 Task: Create new customer invoice with Date Opened: 08-May-23, Select Customer: The Closed Stag, Terms: Net 30. Make invoice entry for item-1 with Date: 08-May-23, Description: Victoria's Secret Push-Up Cutout Lace Teddy Black (Large)
, Income Account: Income:Sales, Quantity: 2, Unit Price: 8.49, Sales Tax: Y, Sales Tax Included: Y, Tax Table: Sales Tax. Post Invoice with Post Date: 08-May-23, Post to Accounts: Assets:Accounts Receivable. Pay / Process Payment with Transaction Date: 06-Jun-23, Amount: 16.98, Transfer Account: Checking Account. Go to 'Print Invoice'. Give a print command to print a copy of invoice.
Action: Mouse moved to (186, 2)
Screenshot: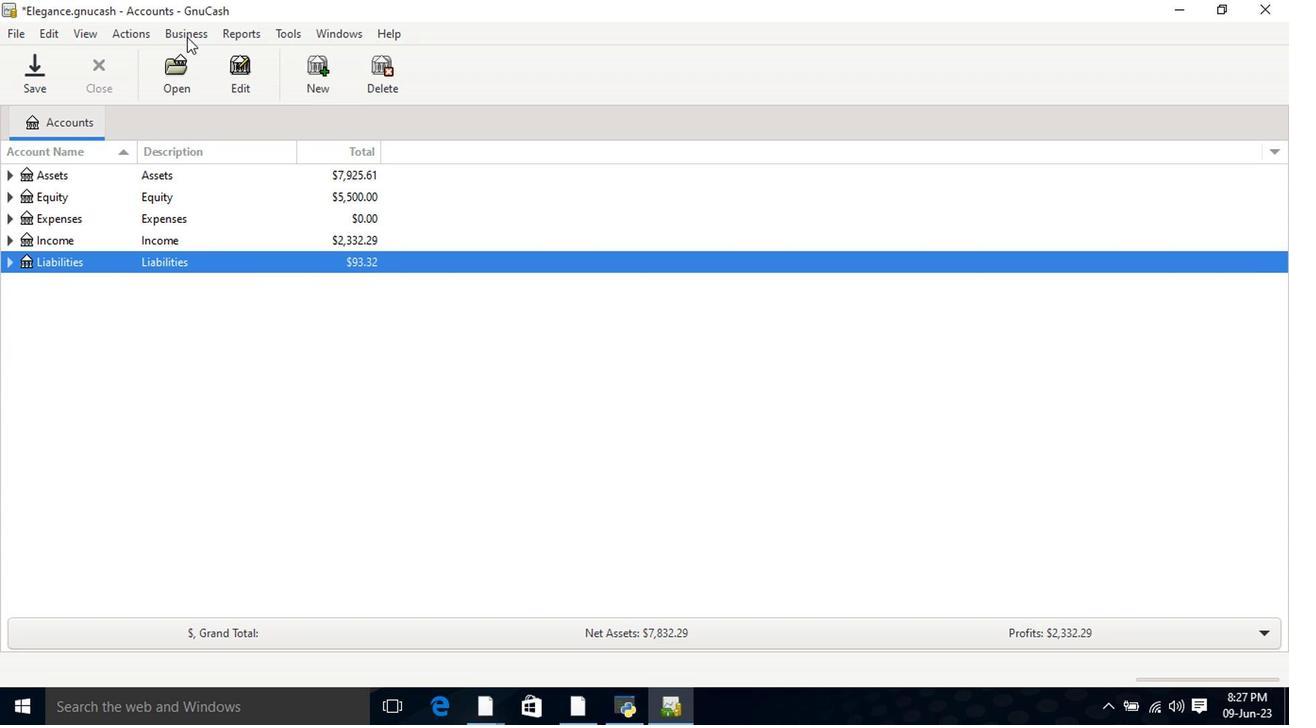 
Action: Mouse pressed left at (186, 2)
Screenshot: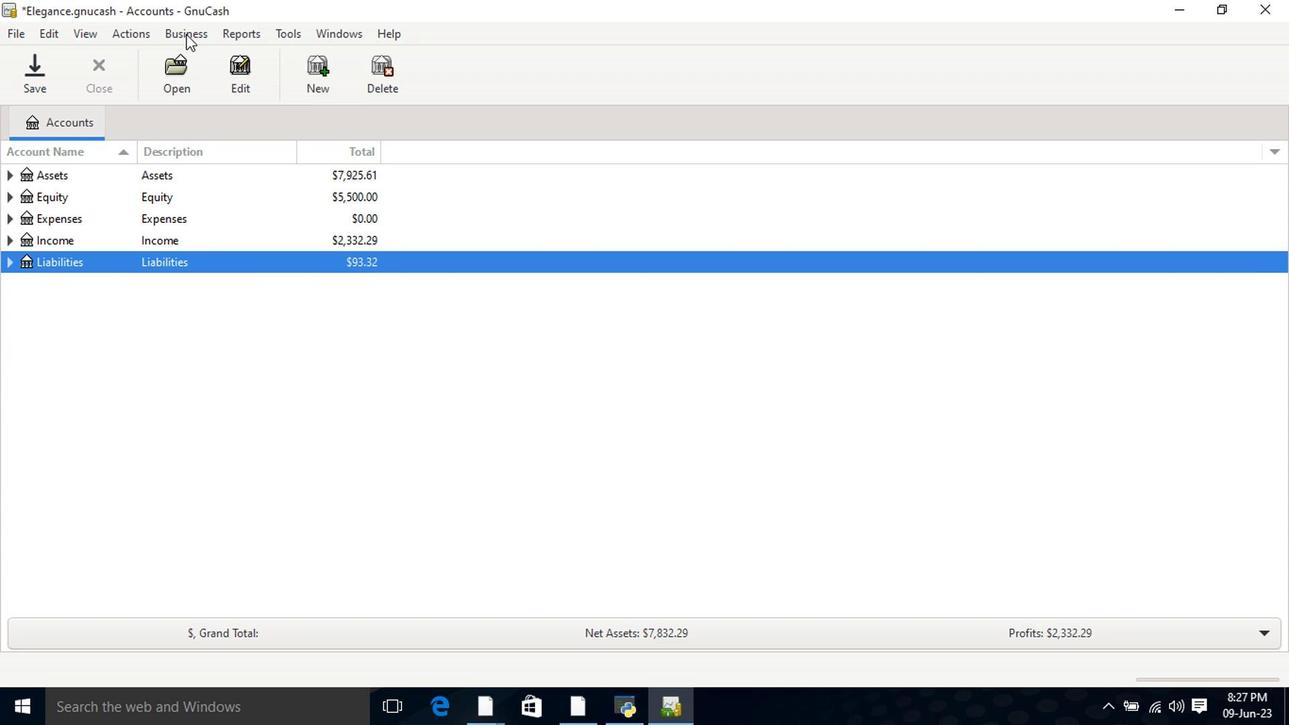 
Action: Mouse moved to (203, 19)
Screenshot: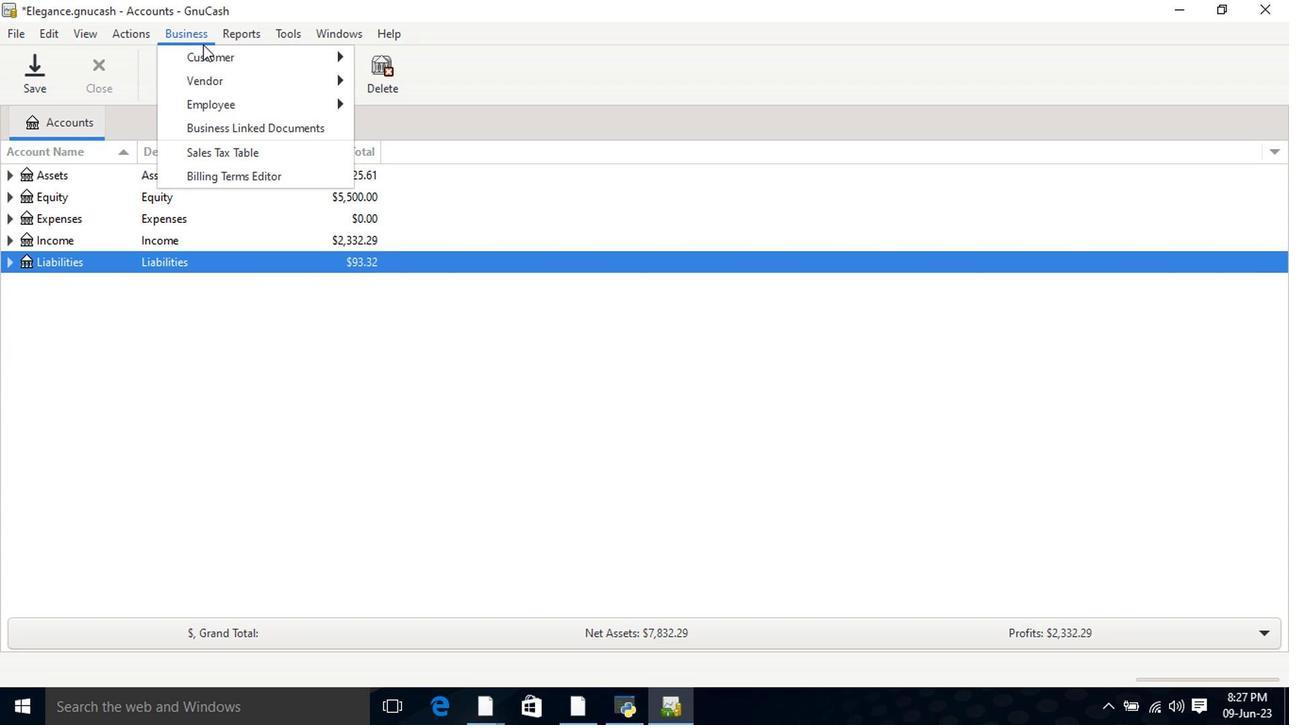 
Action: Mouse pressed left at (203, 19)
Screenshot: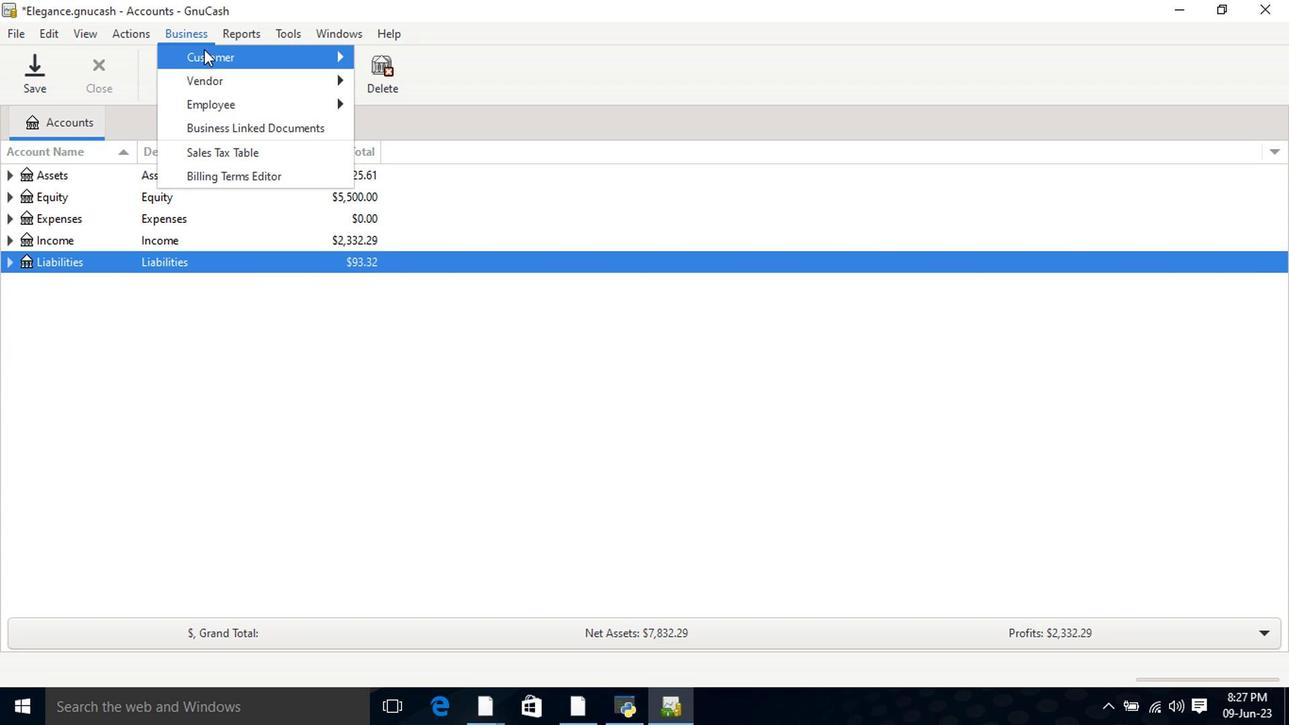 
Action: Mouse moved to (452, 104)
Screenshot: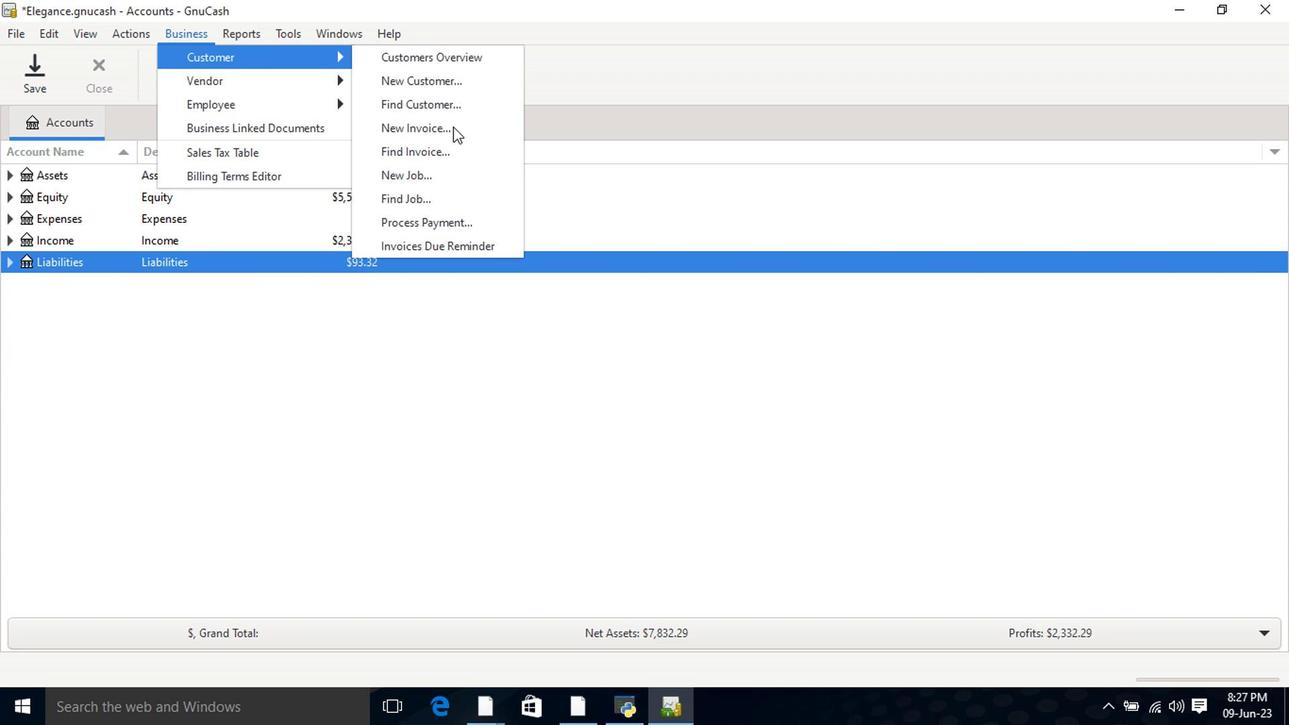 
Action: Mouse pressed left at (452, 104)
Screenshot: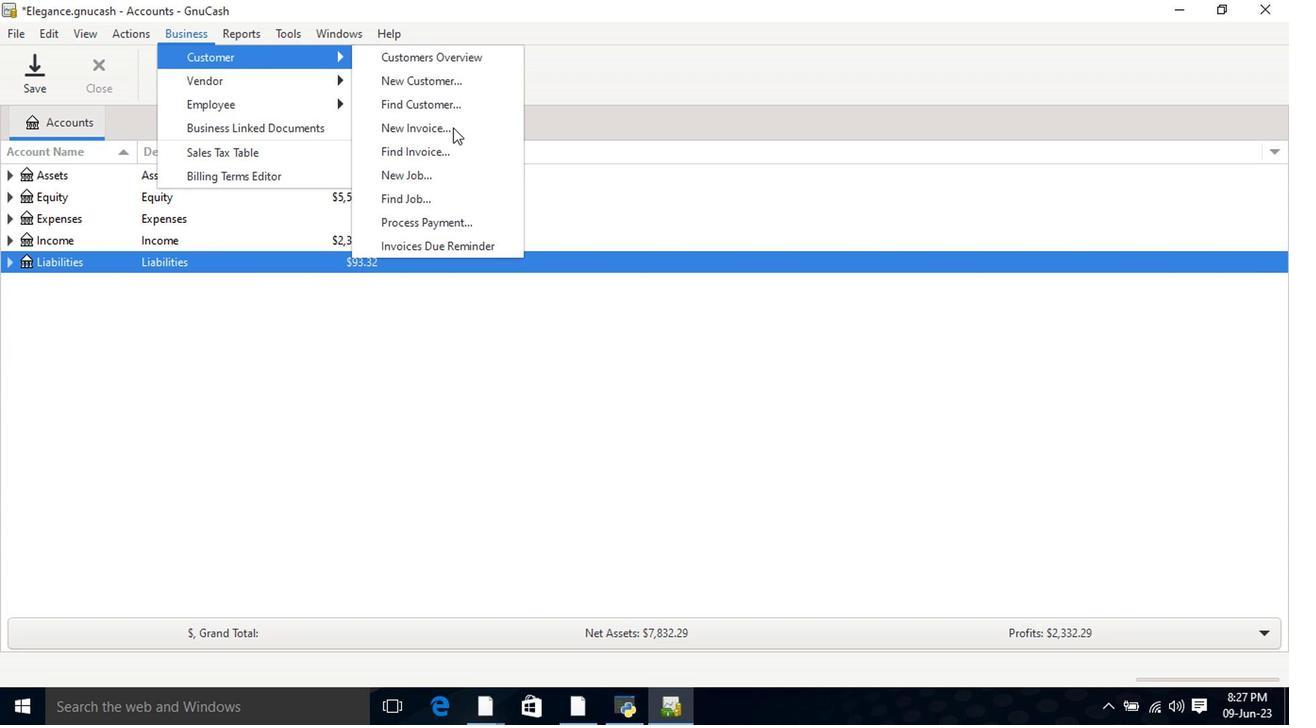 
Action: Mouse moved to (781, 276)
Screenshot: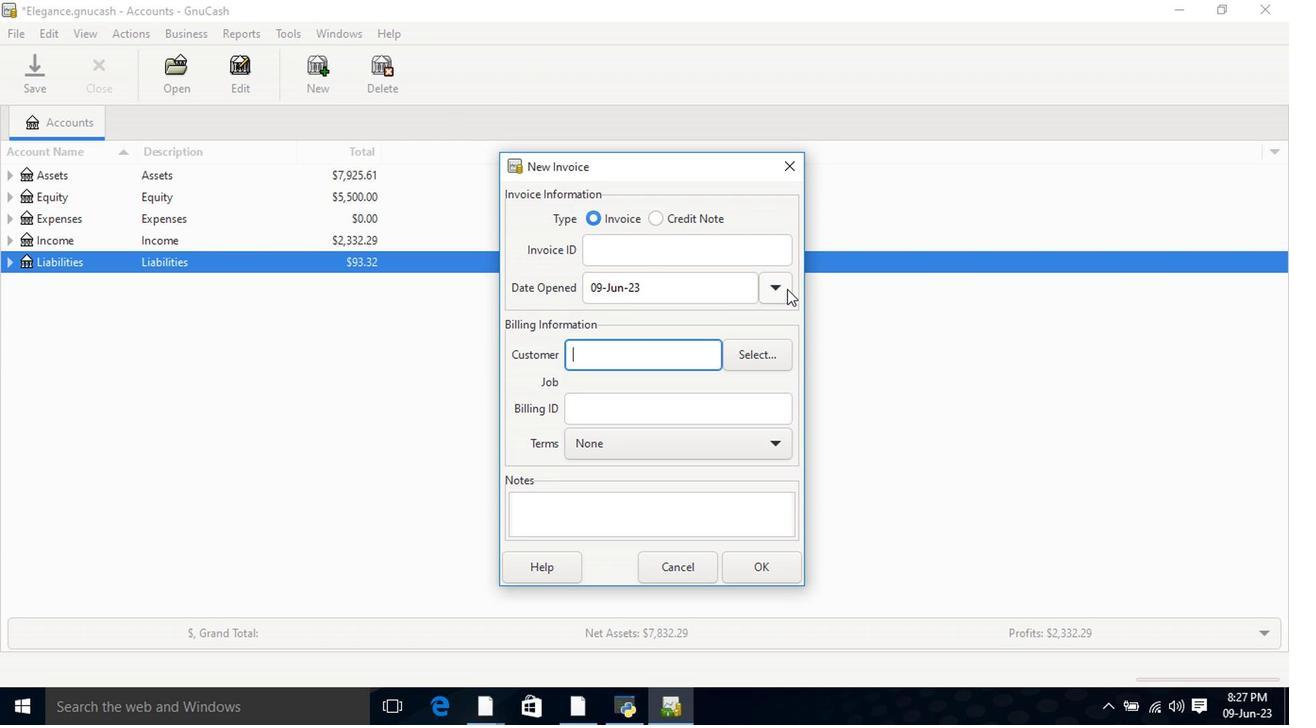 
Action: Mouse pressed left at (781, 276)
Screenshot: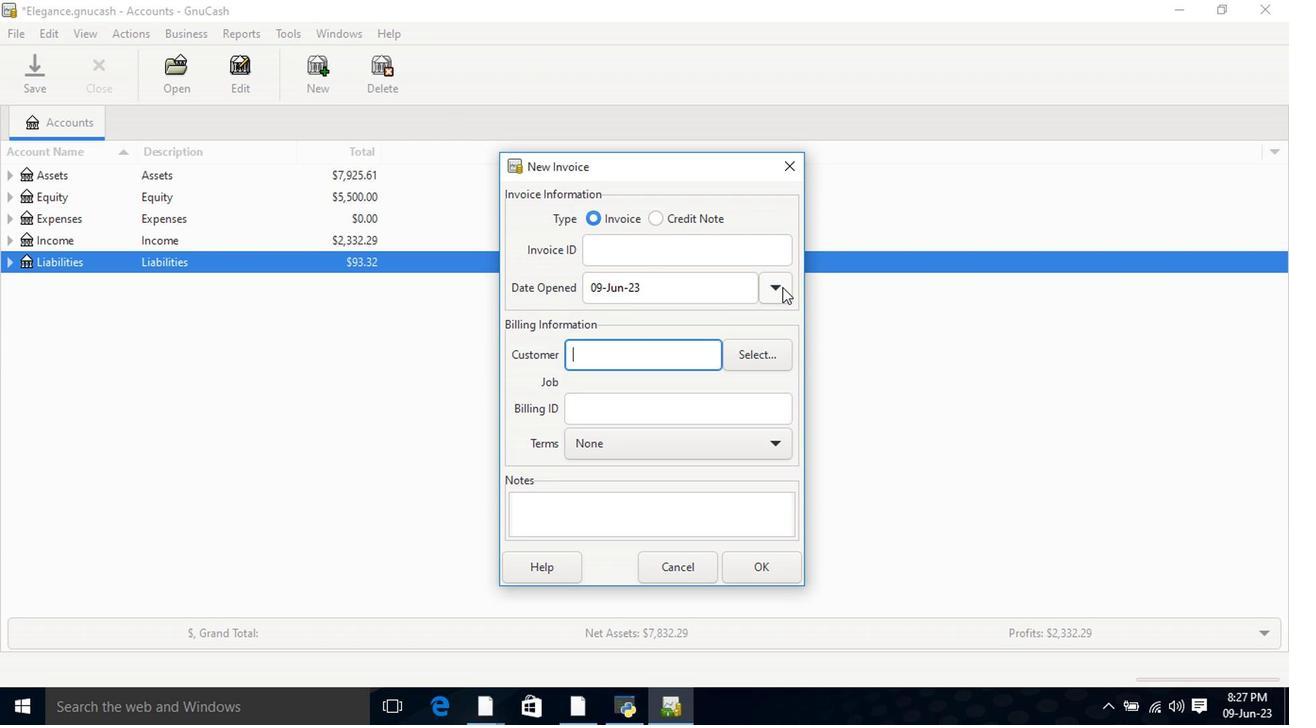 
Action: Mouse moved to (624, 305)
Screenshot: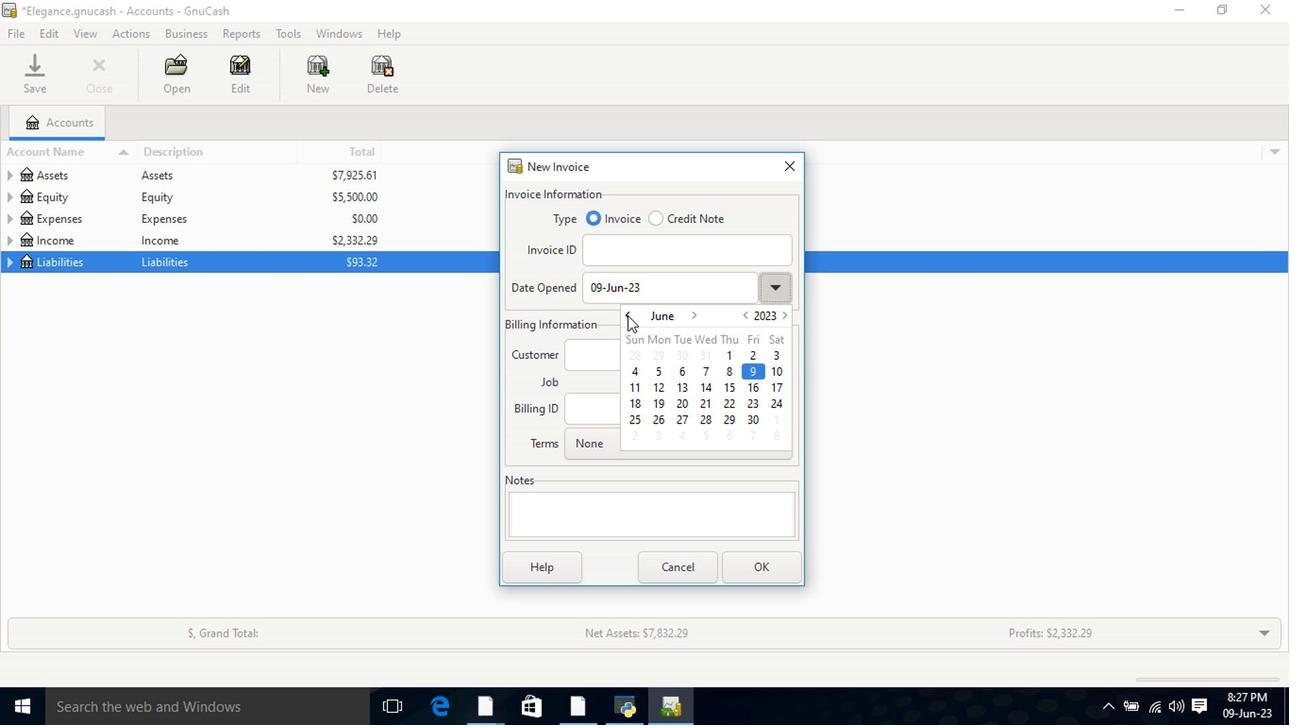
Action: Mouse pressed left at (624, 305)
Screenshot: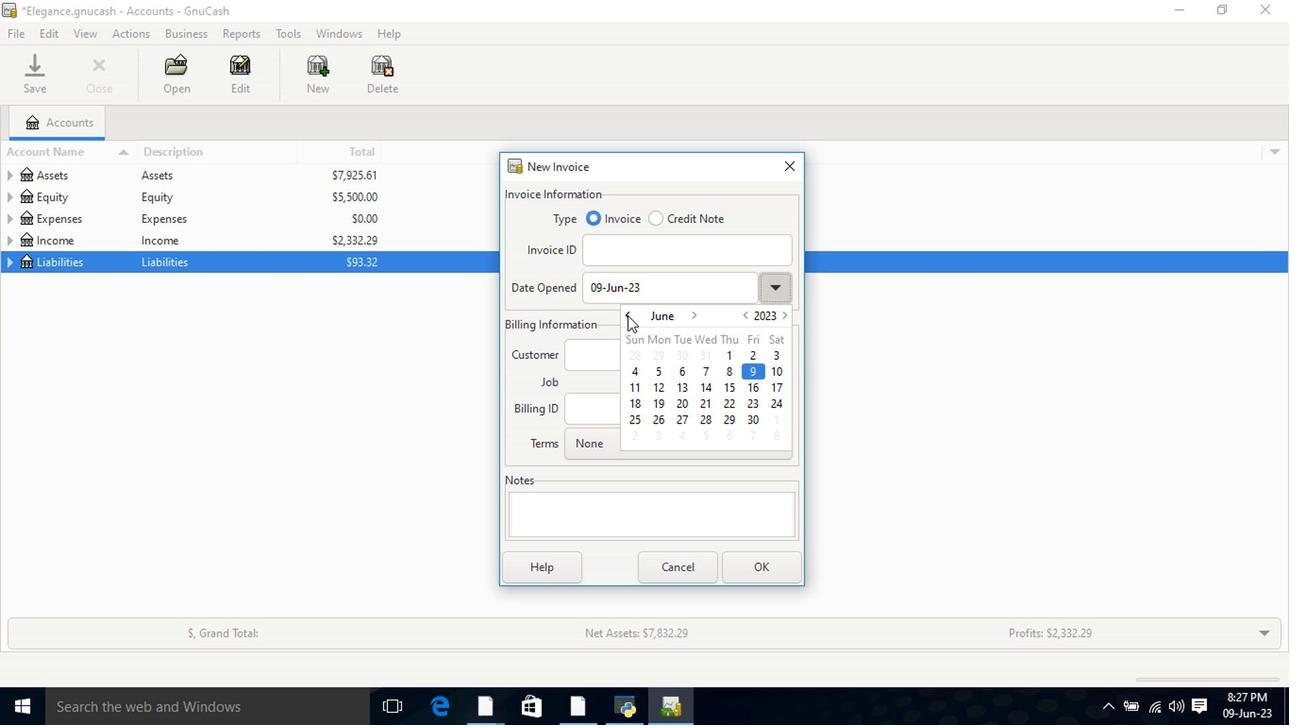 
Action: Mouse moved to (658, 360)
Screenshot: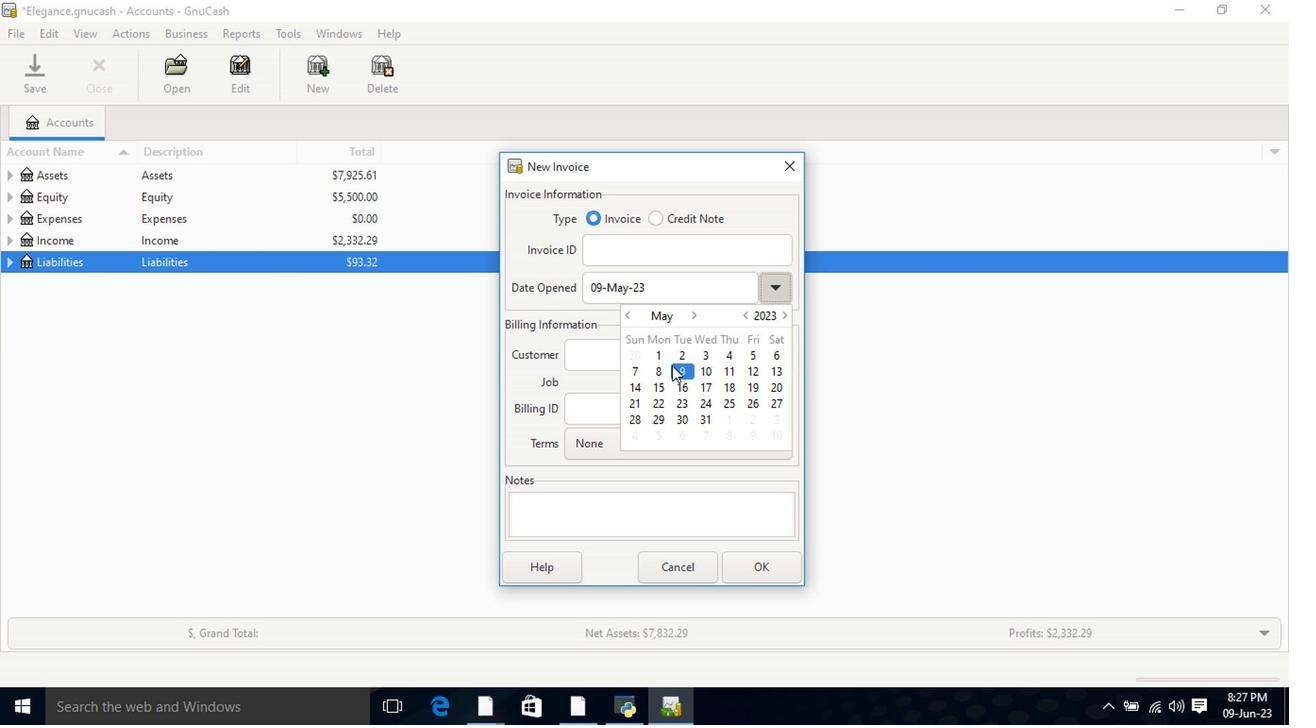 
Action: Mouse pressed left at (658, 360)
Screenshot: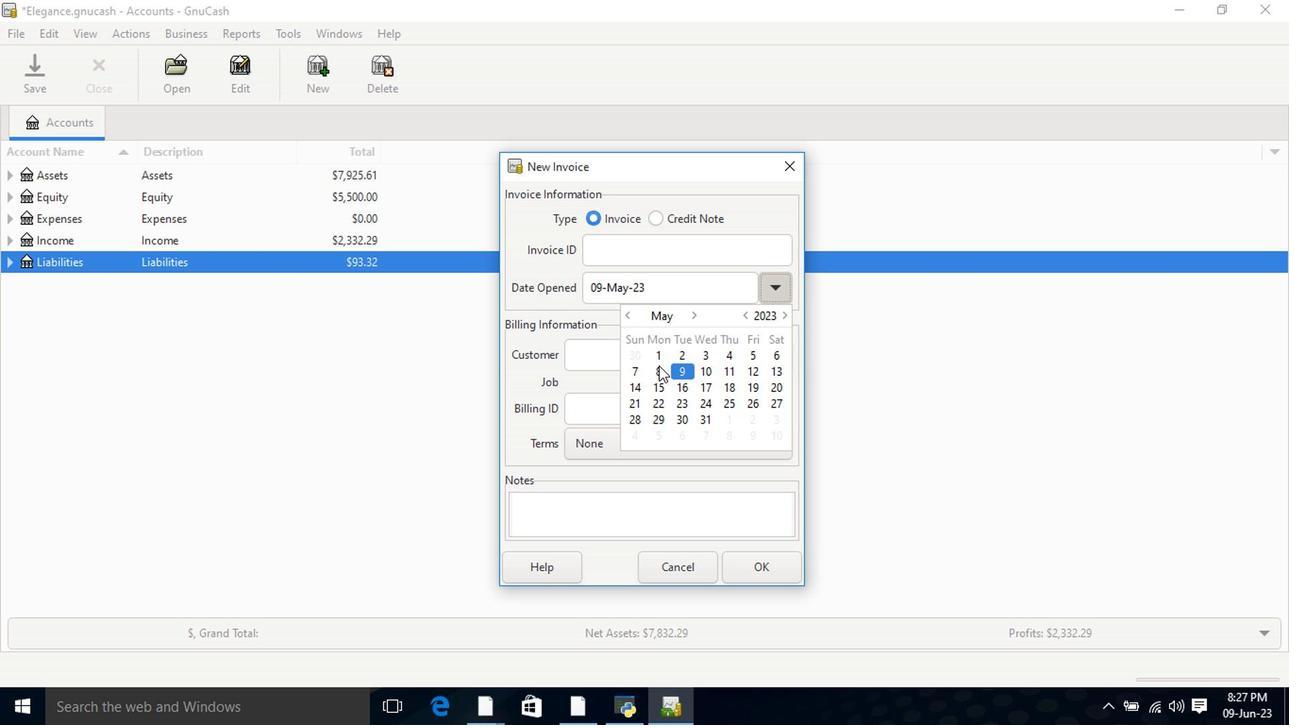 
Action: Mouse pressed left at (658, 360)
Screenshot: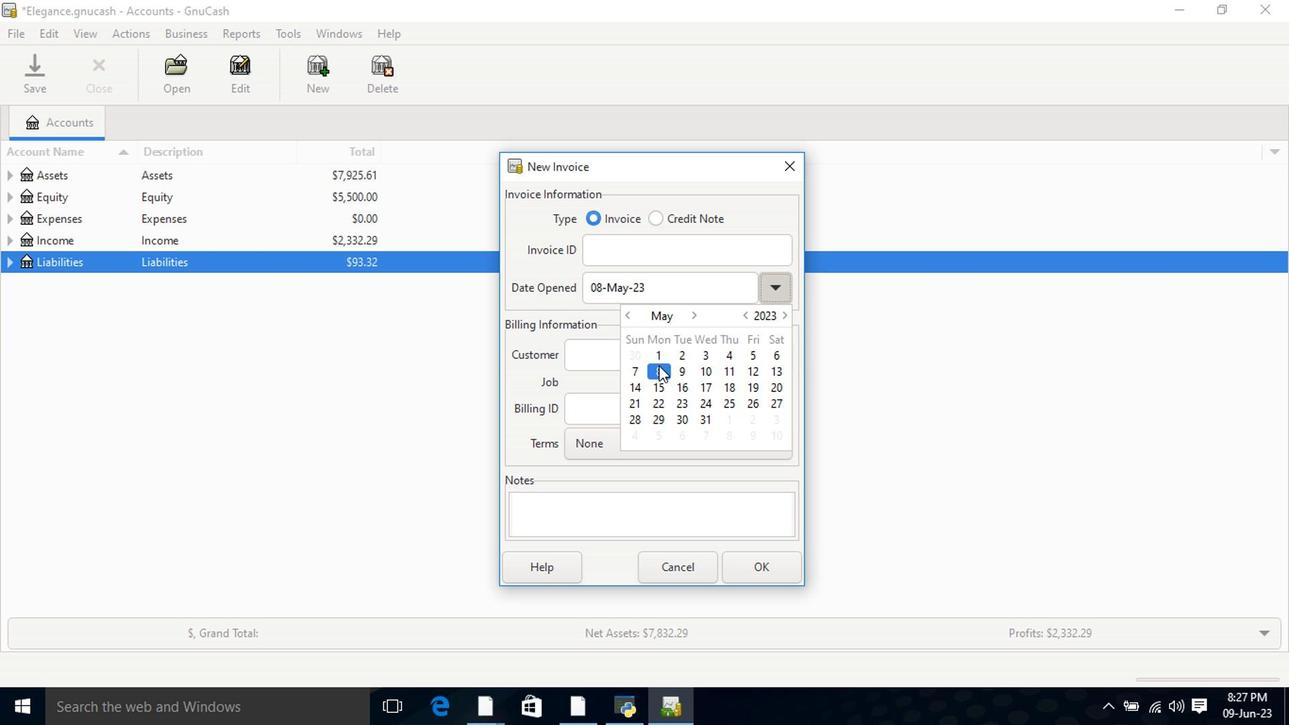 
Action: Mouse moved to (652, 336)
Screenshot: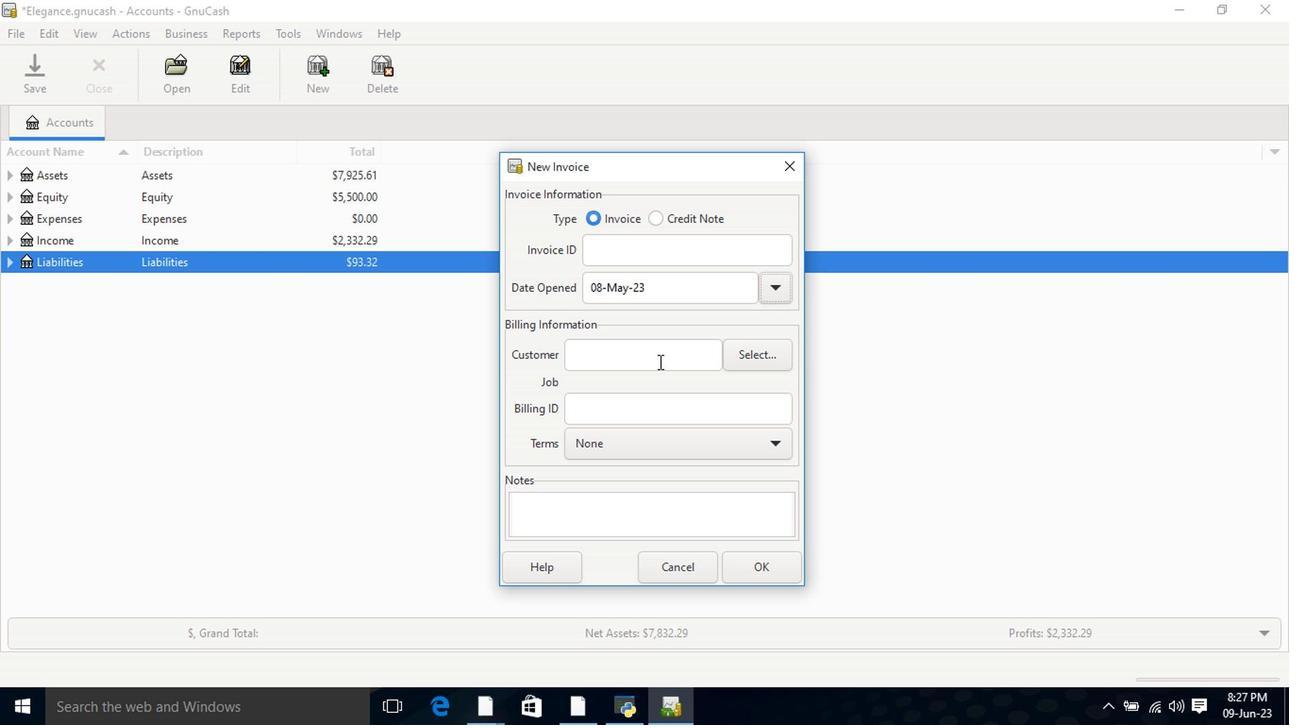 
Action: Mouse pressed left at (652, 336)
Screenshot: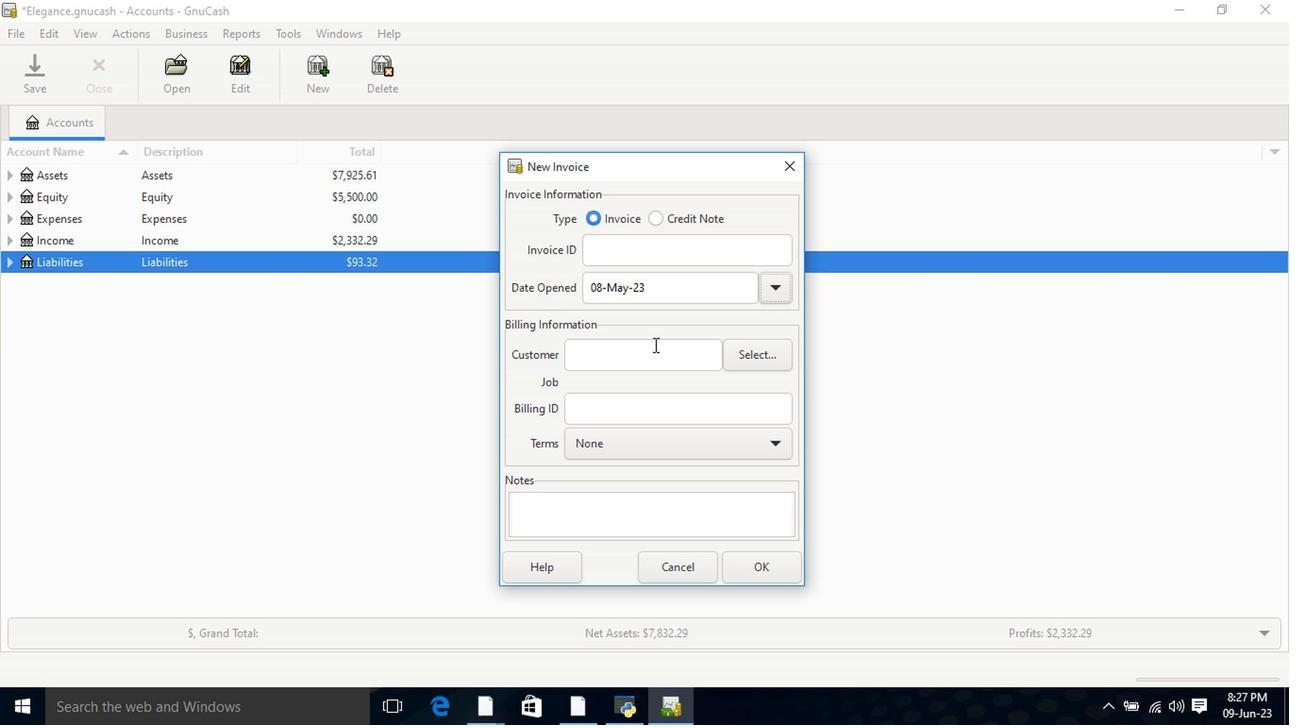 
Action: Mouse moved to (651, 341)
Screenshot: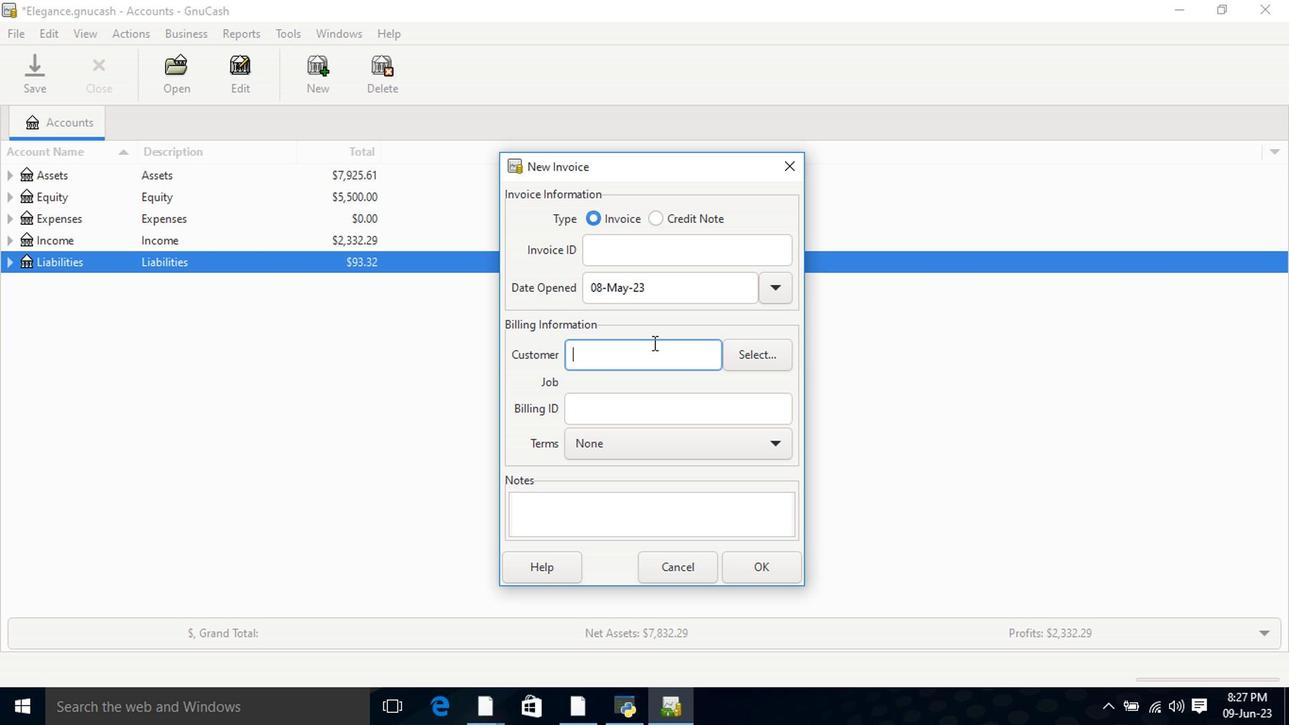 
Action: Key pressed <Key.shift>The<Key.space><Key.shift>Clos
Screenshot: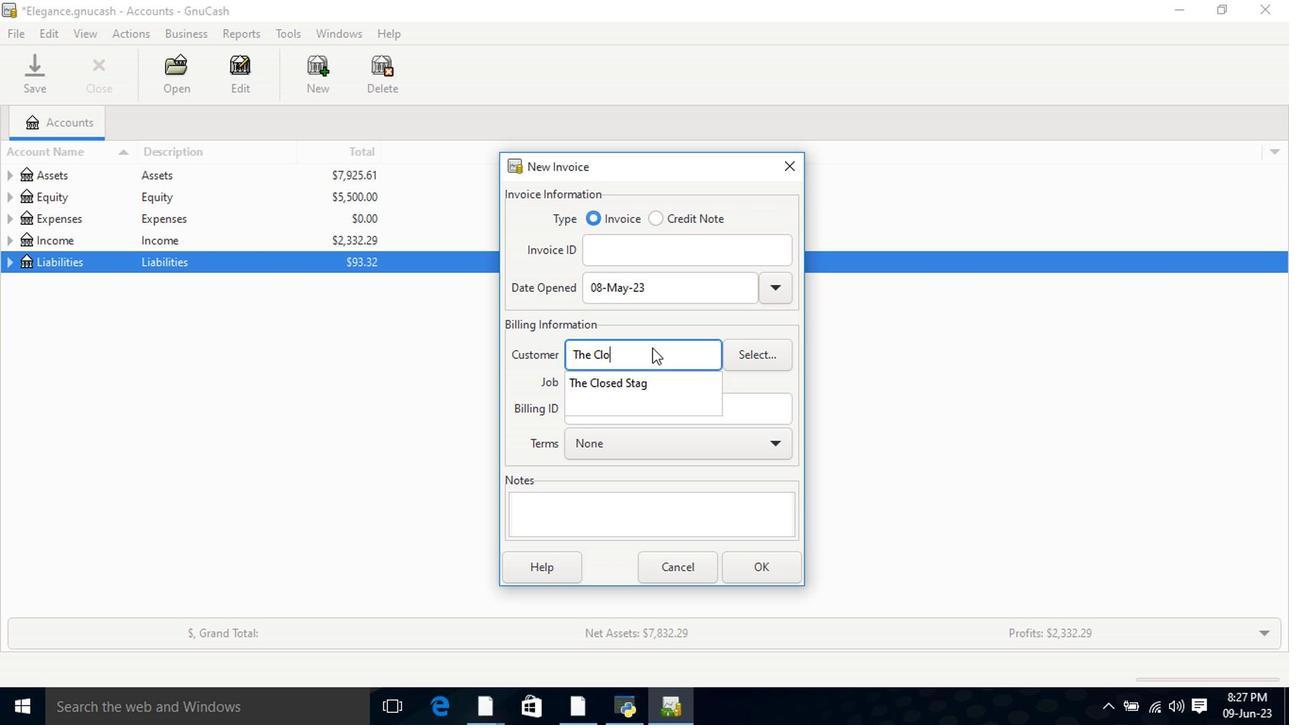 
Action: Mouse moved to (630, 387)
Screenshot: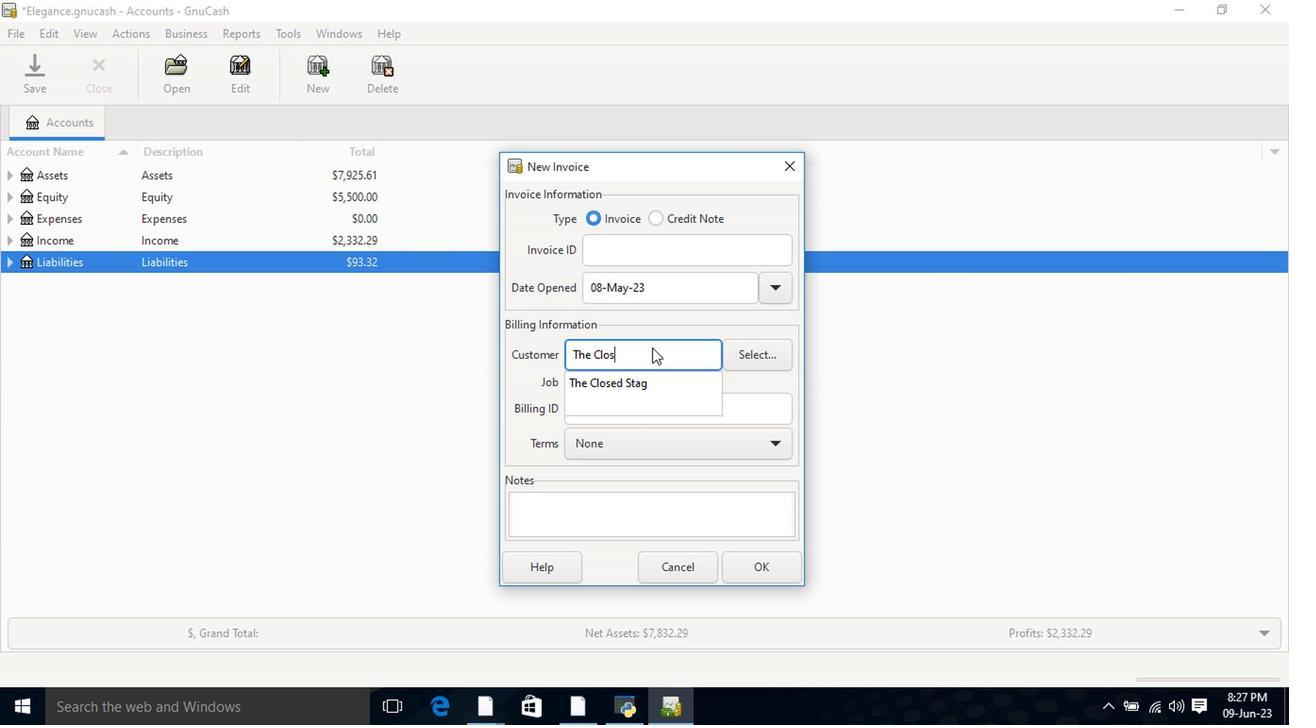
Action: Mouse pressed left at (630, 387)
Screenshot: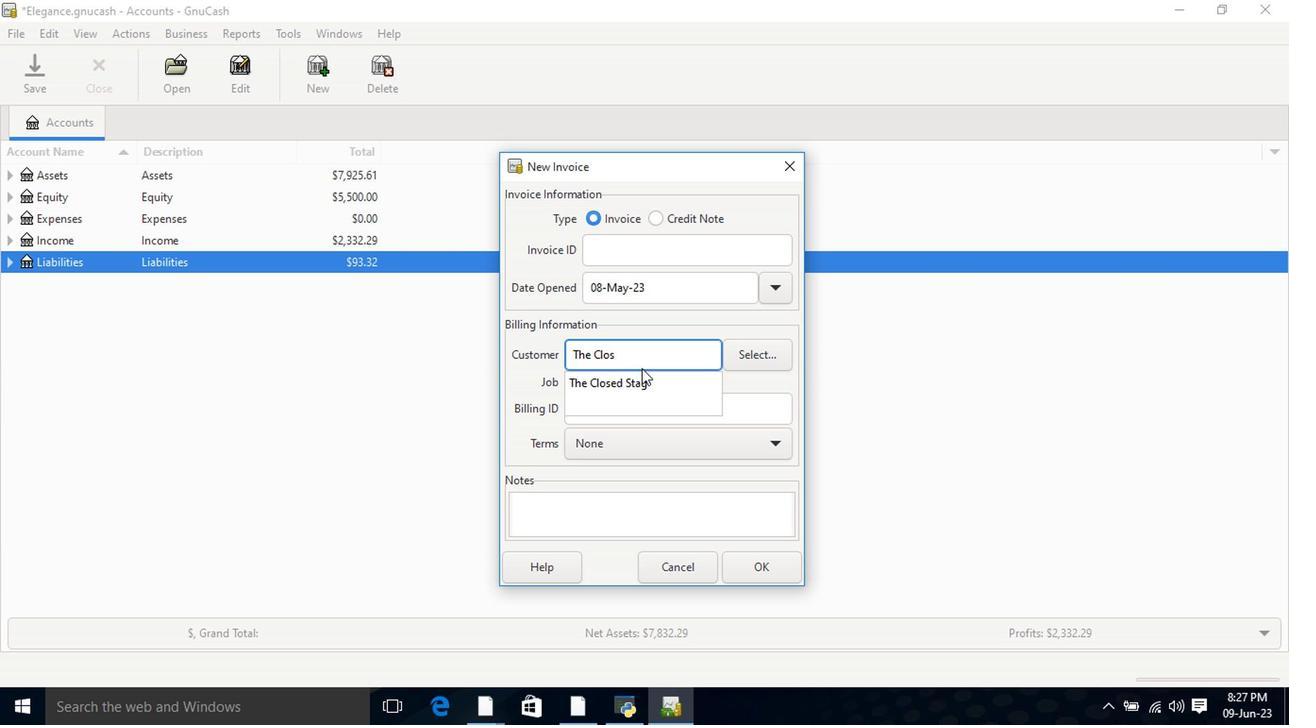 
Action: Mouse moved to (644, 458)
Screenshot: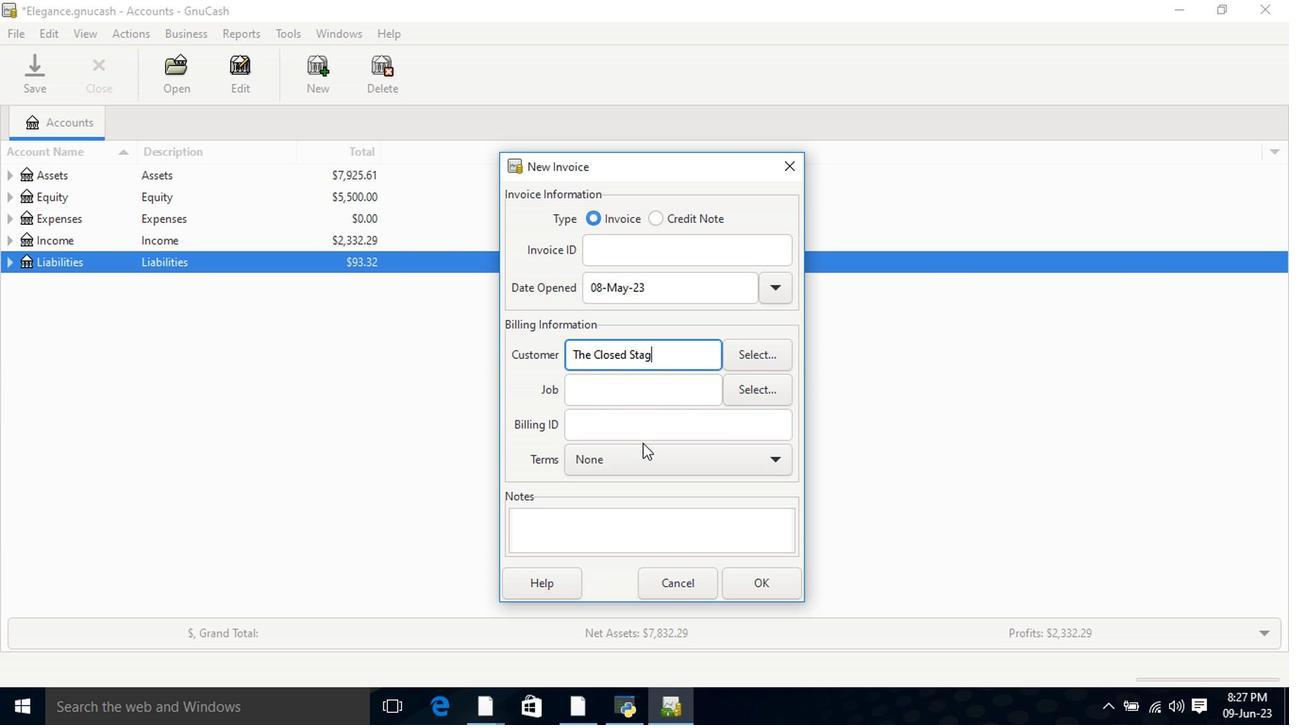
Action: Mouse pressed left at (644, 458)
Screenshot: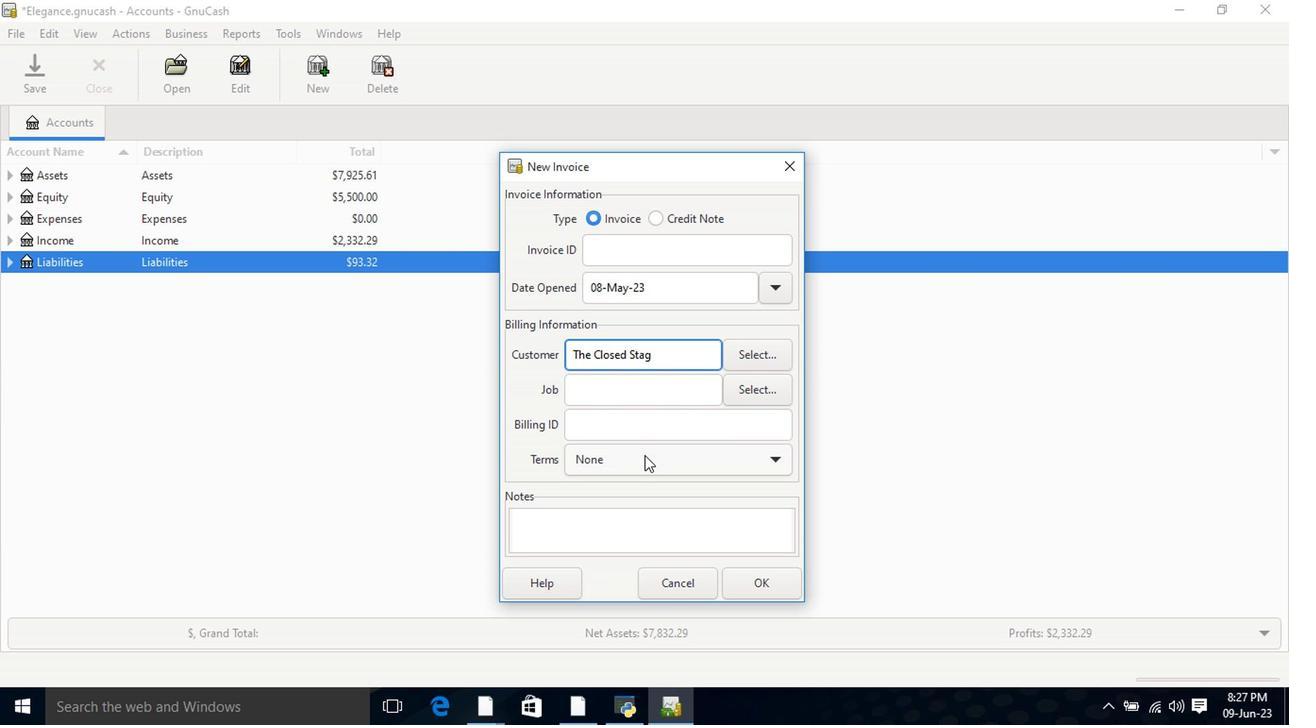 
Action: Mouse moved to (616, 519)
Screenshot: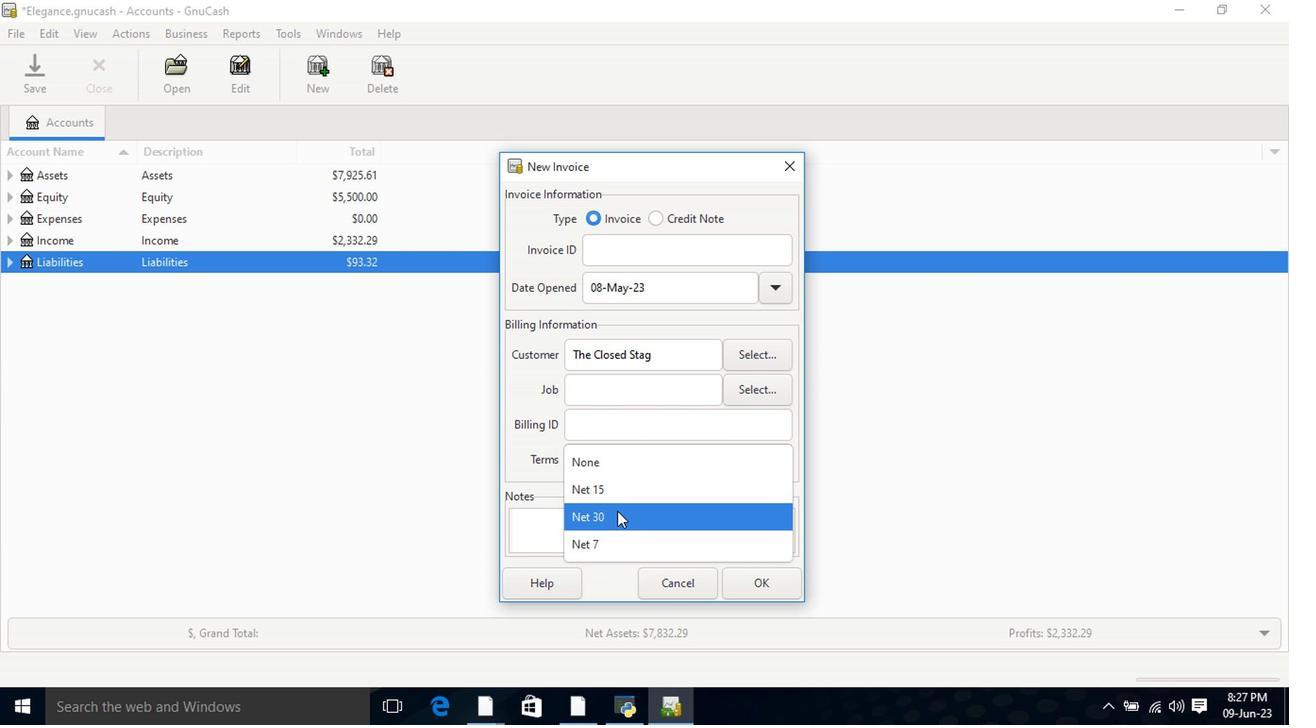 
Action: Mouse pressed left at (616, 519)
Screenshot: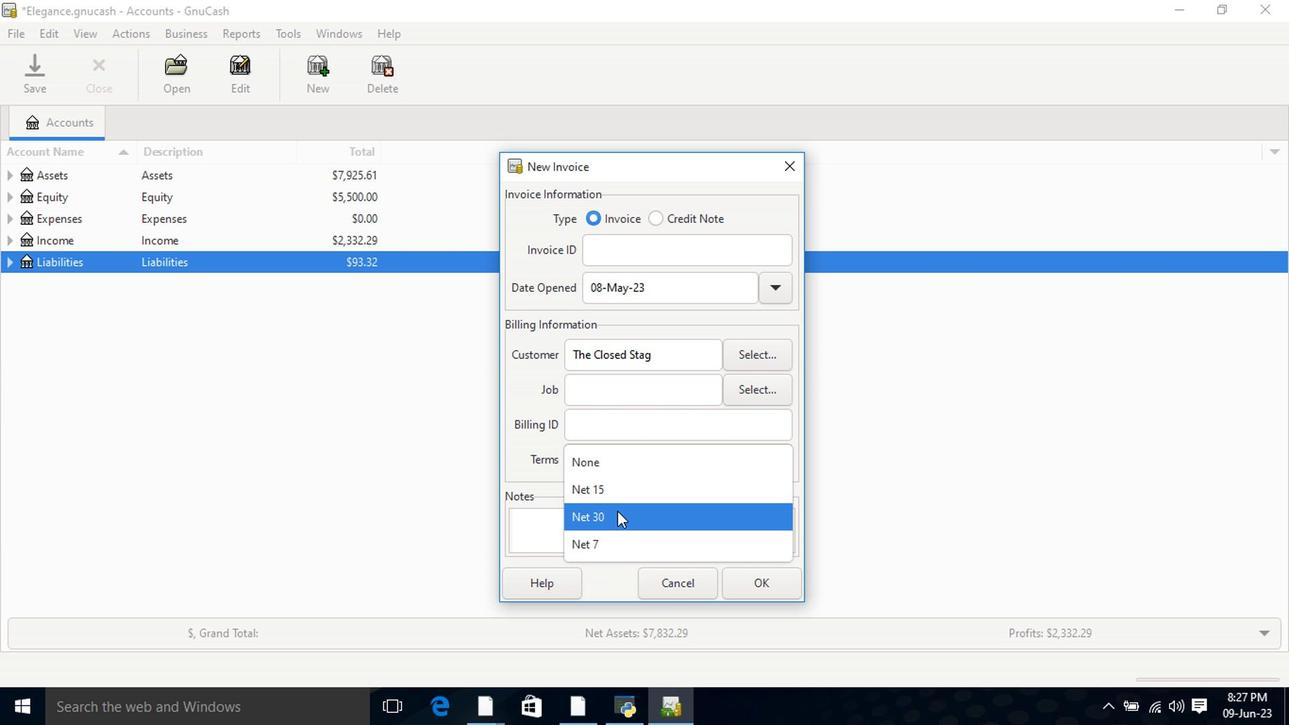 
Action: Mouse moved to (742, 588)
Screenshot: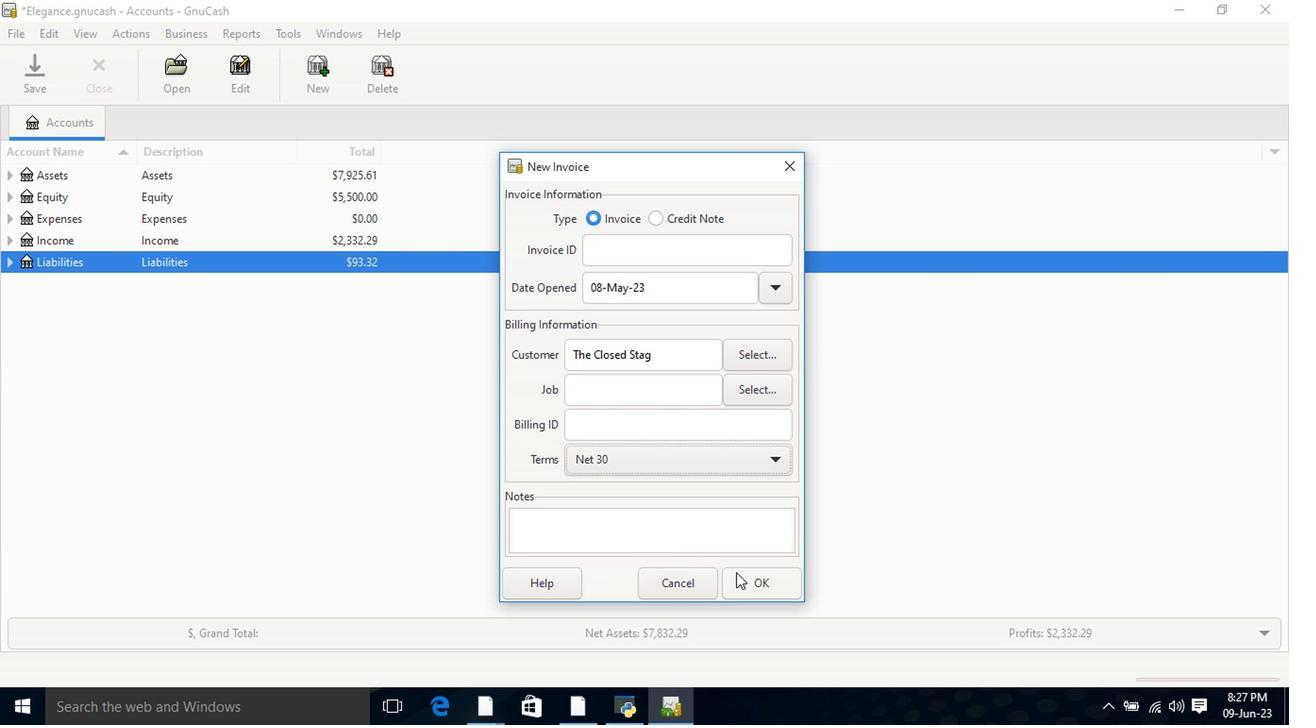 
Action: Mouse pressed left at (742, 588)
Screenshot: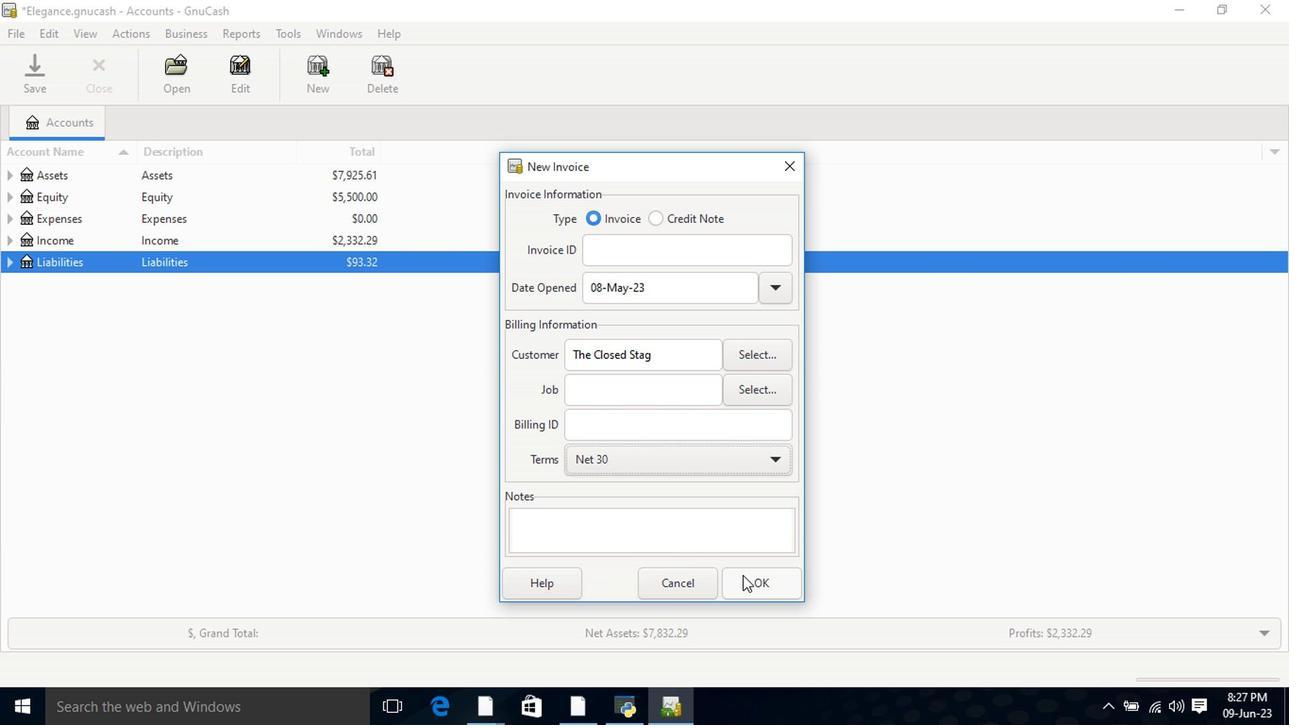 
Action: Mouse moved to (88, 362)
Screenshot: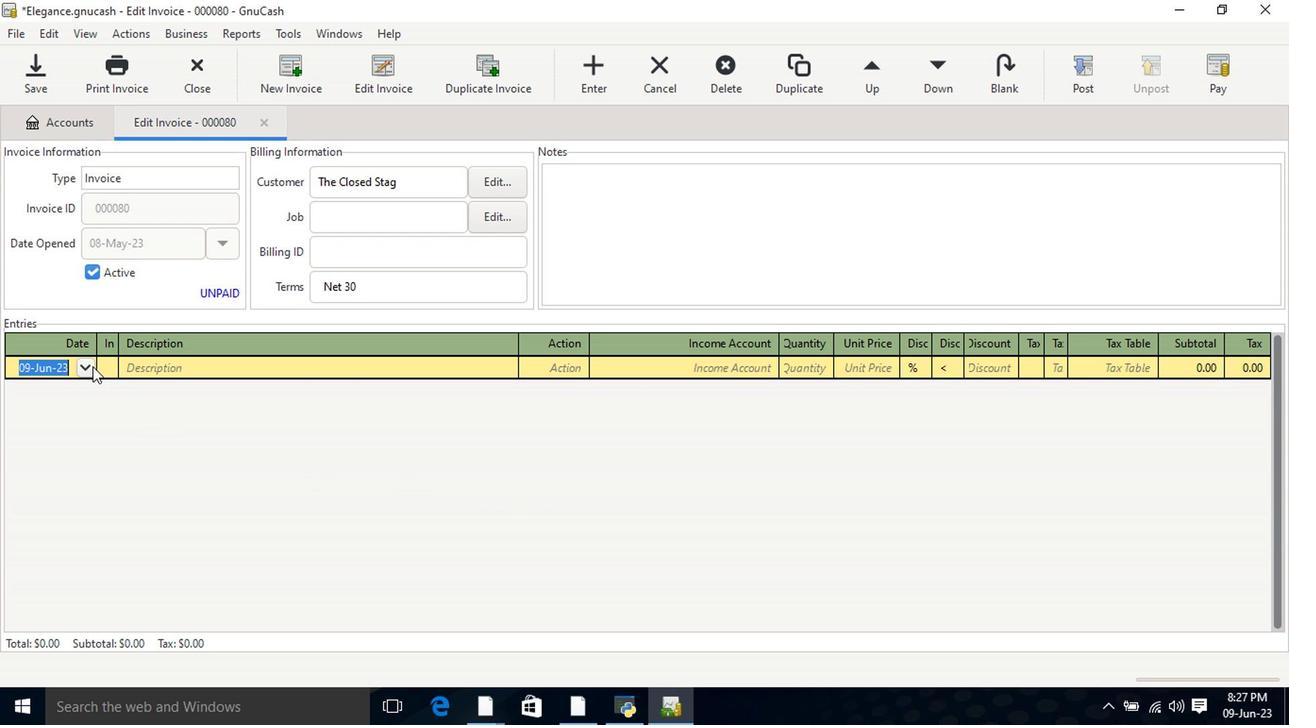 
Action: Mouse pressed left at (88, 362)
Screenshot: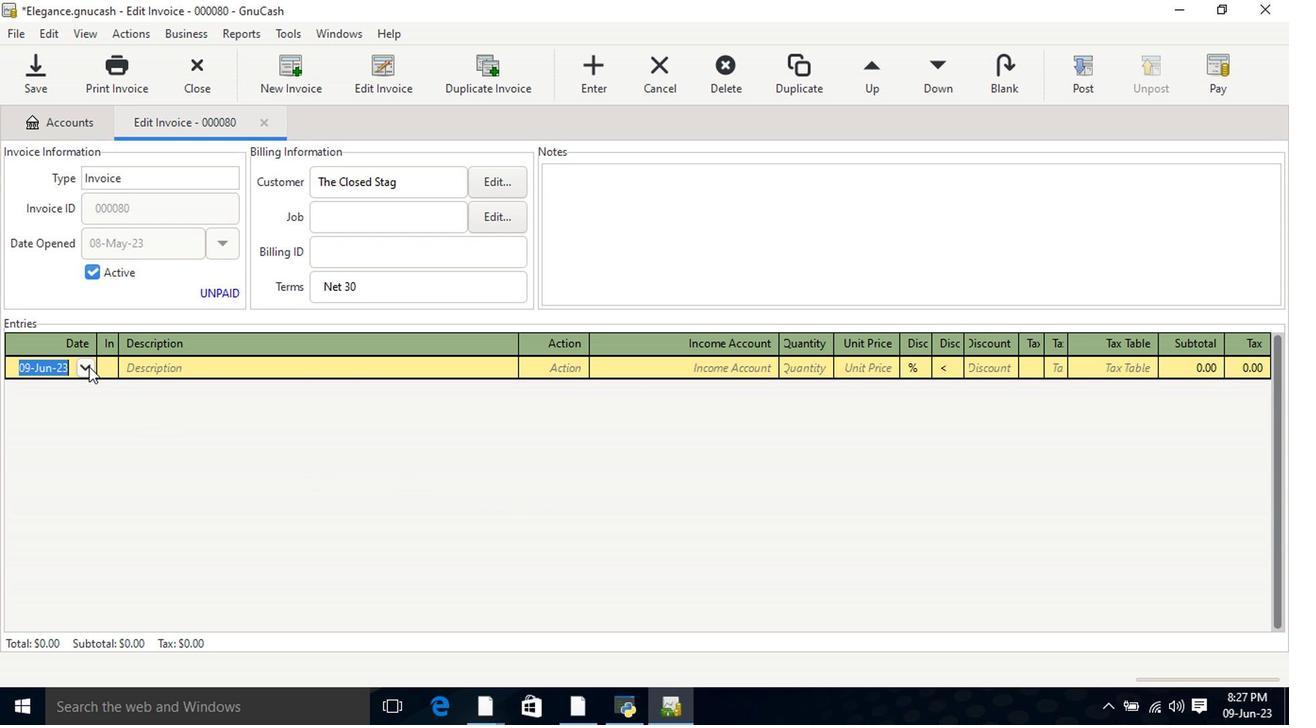 
Action: Mouse moved to (12, 386)
Screenshot: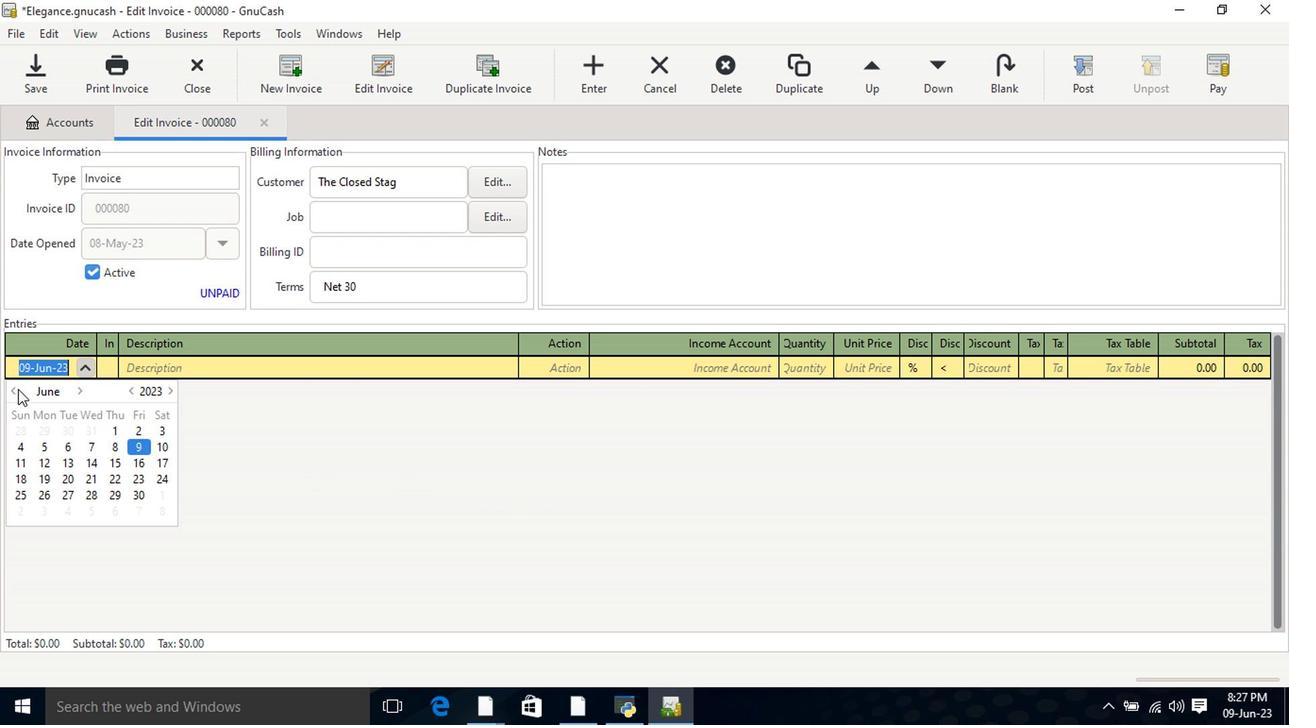 
Action: Mouse pressed left at (12, 386)
Screenshot: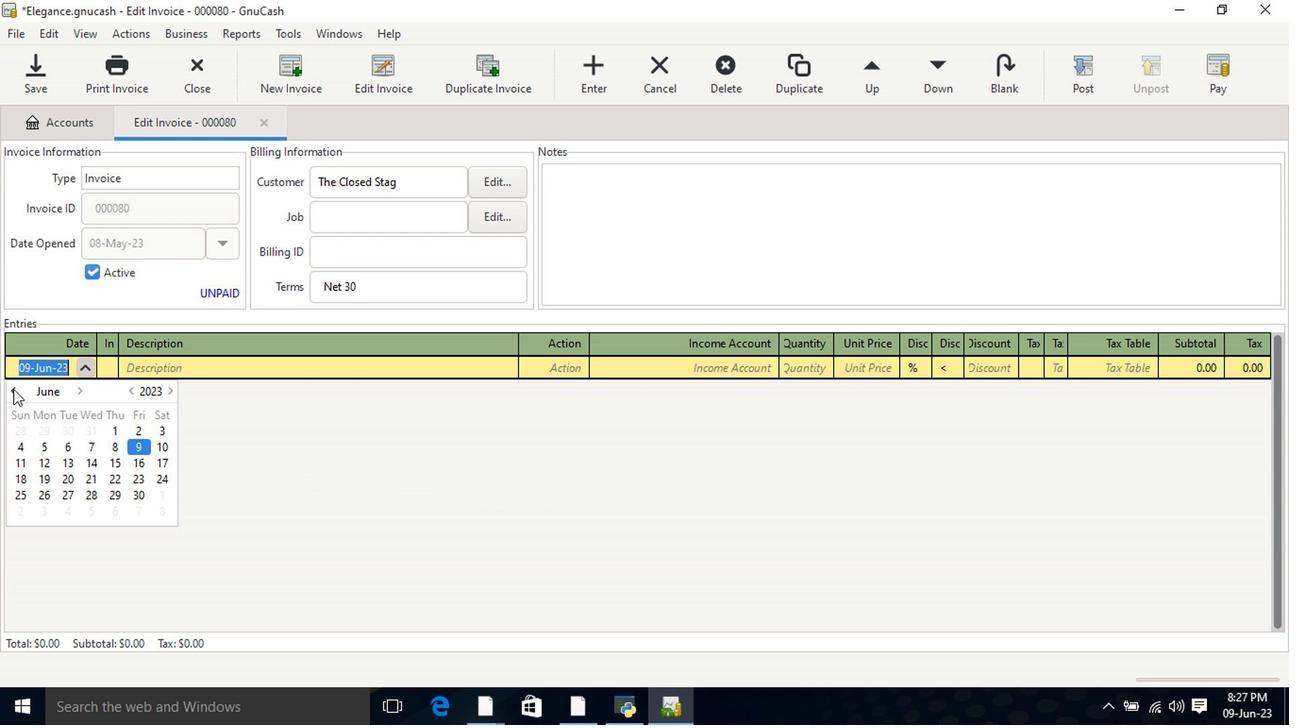 
Action: Mouse moved to (45, 452)
Screenshot: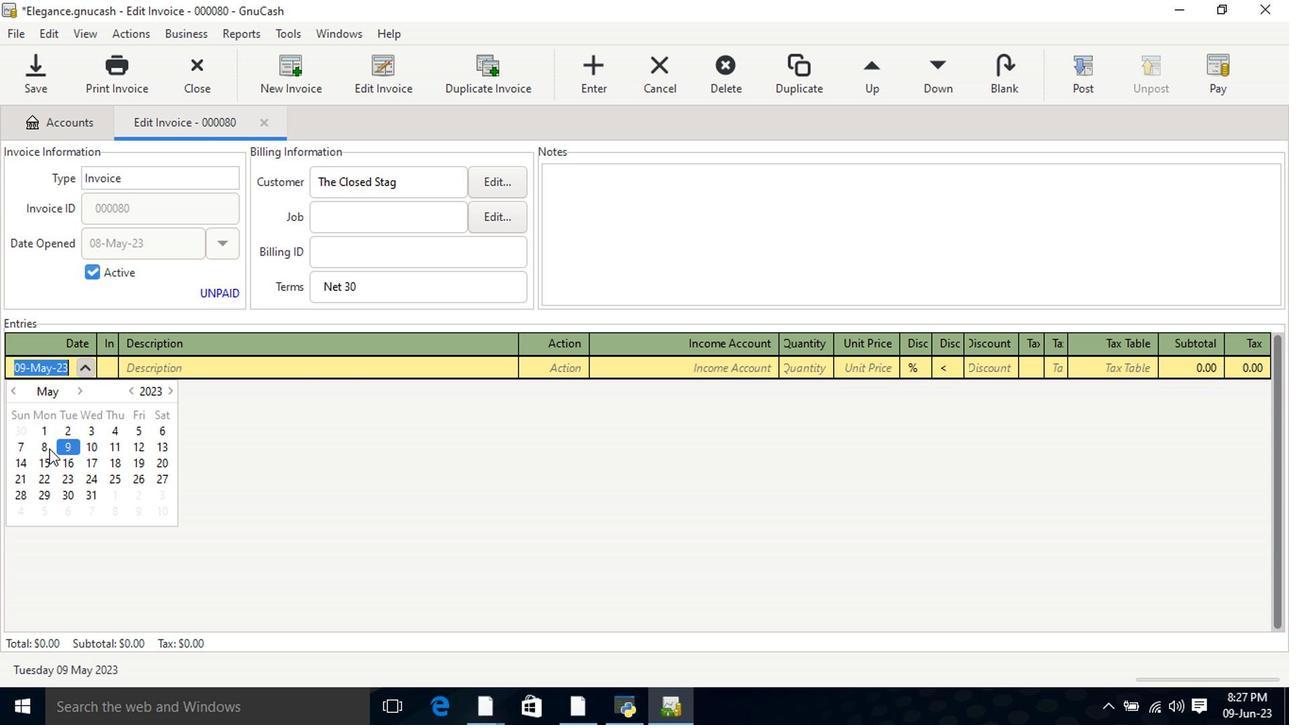 
Action: Mouse pressed left at (45, 452)
Screenshot: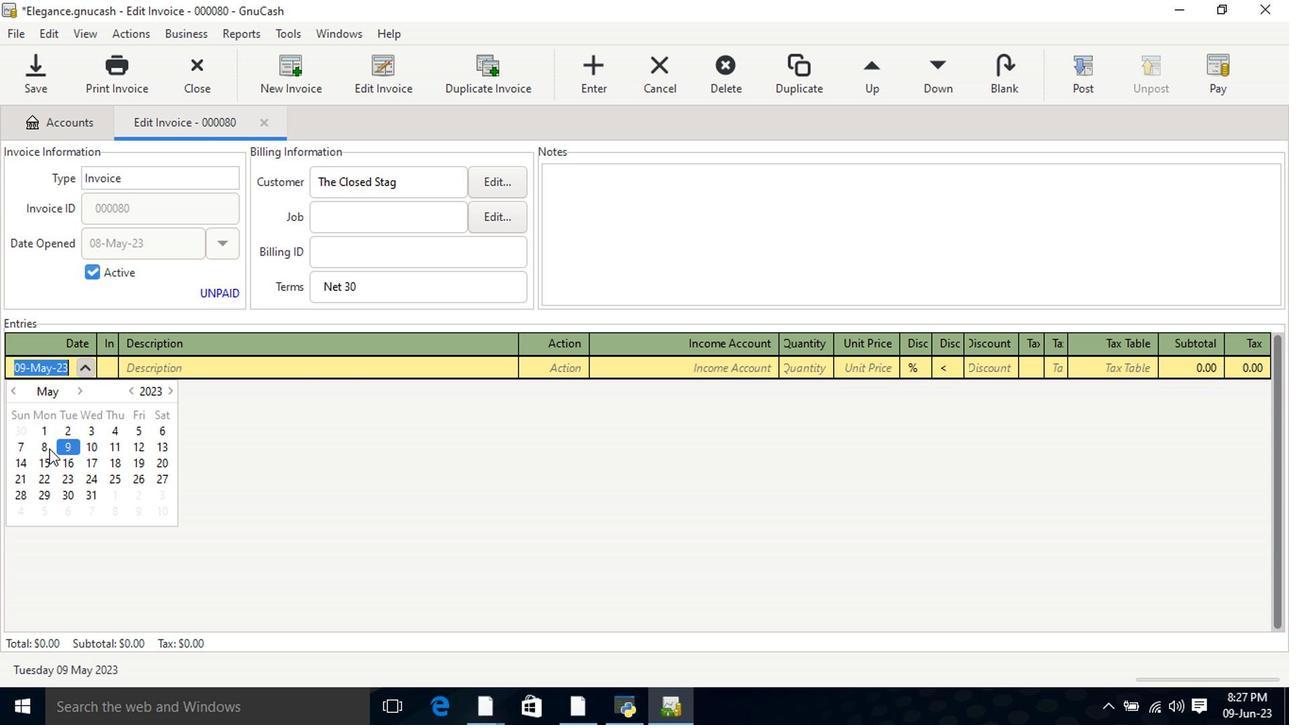 
Action: Mouse pressed left at (45, 452)
Screenshot: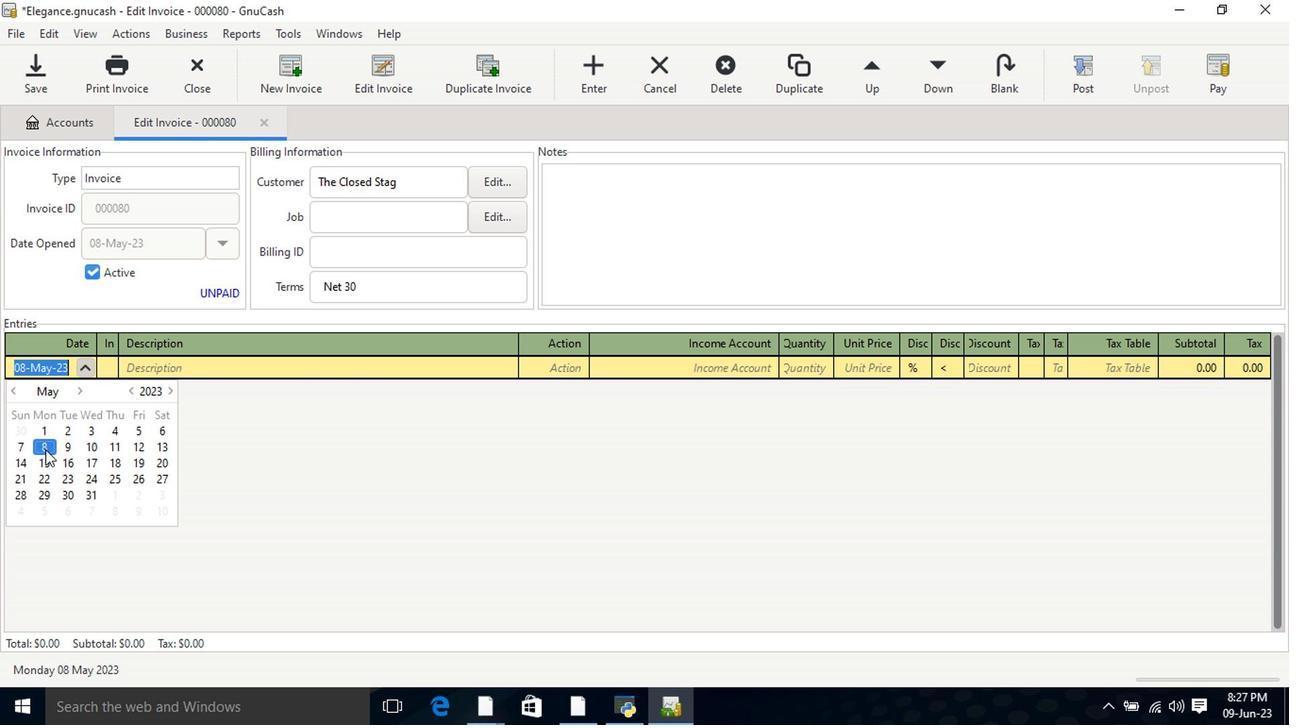 
Action: Mouse moved to (203, 369)
Screenshot: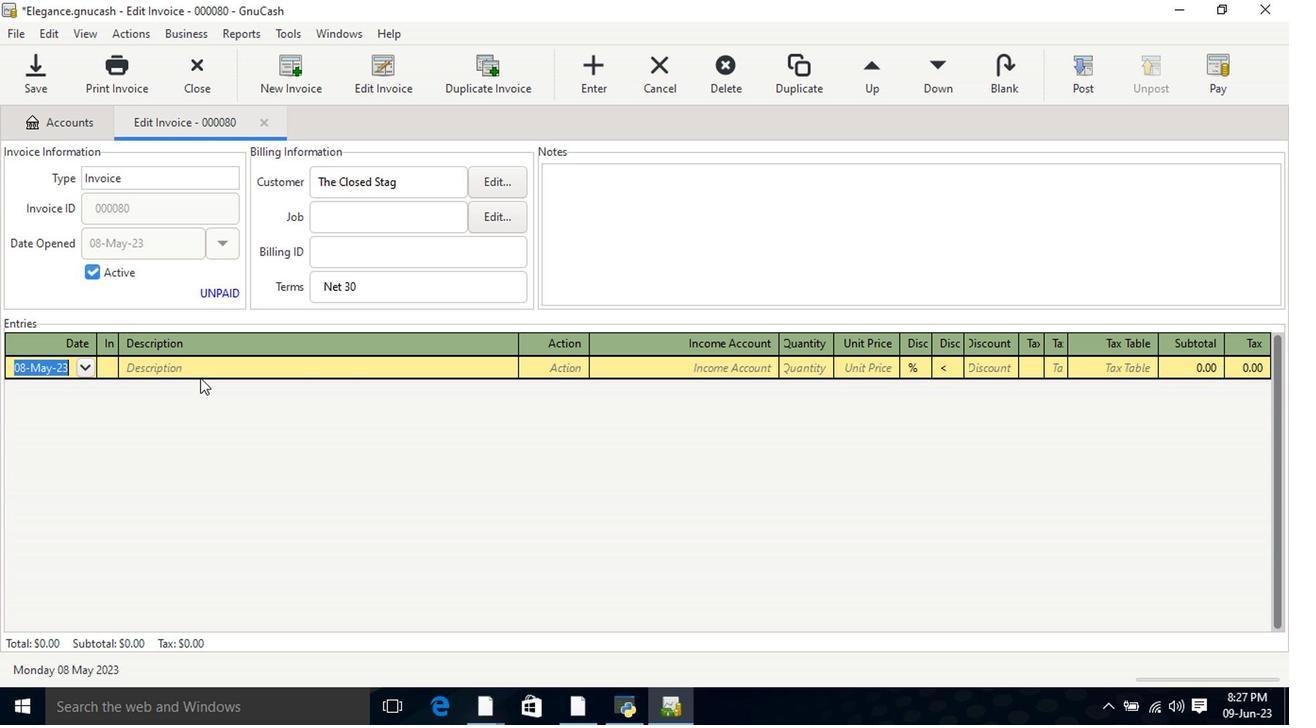
Action: Mouse pressed left at (203, 369)
Screenshot: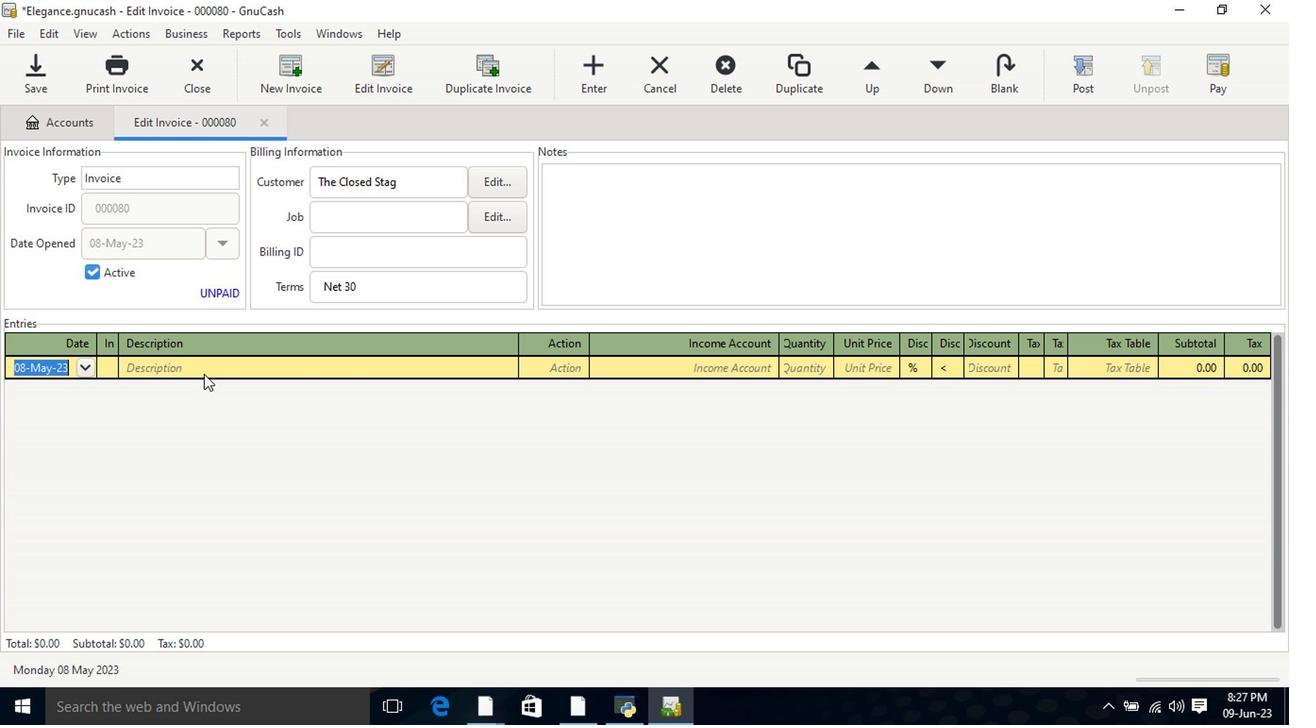 
Action: Key pressed <Key.shift>Victoria's<Key.space><Key.shift>Secret<Key.space><Key.shift><Key.shift><Key.shift><Key.shift><Key.shift><Key.shift><Key.shift>Pu<Key.tab><Key.tab>8.49<Key.tab><Key.tab><Key.tab>
Screenshot: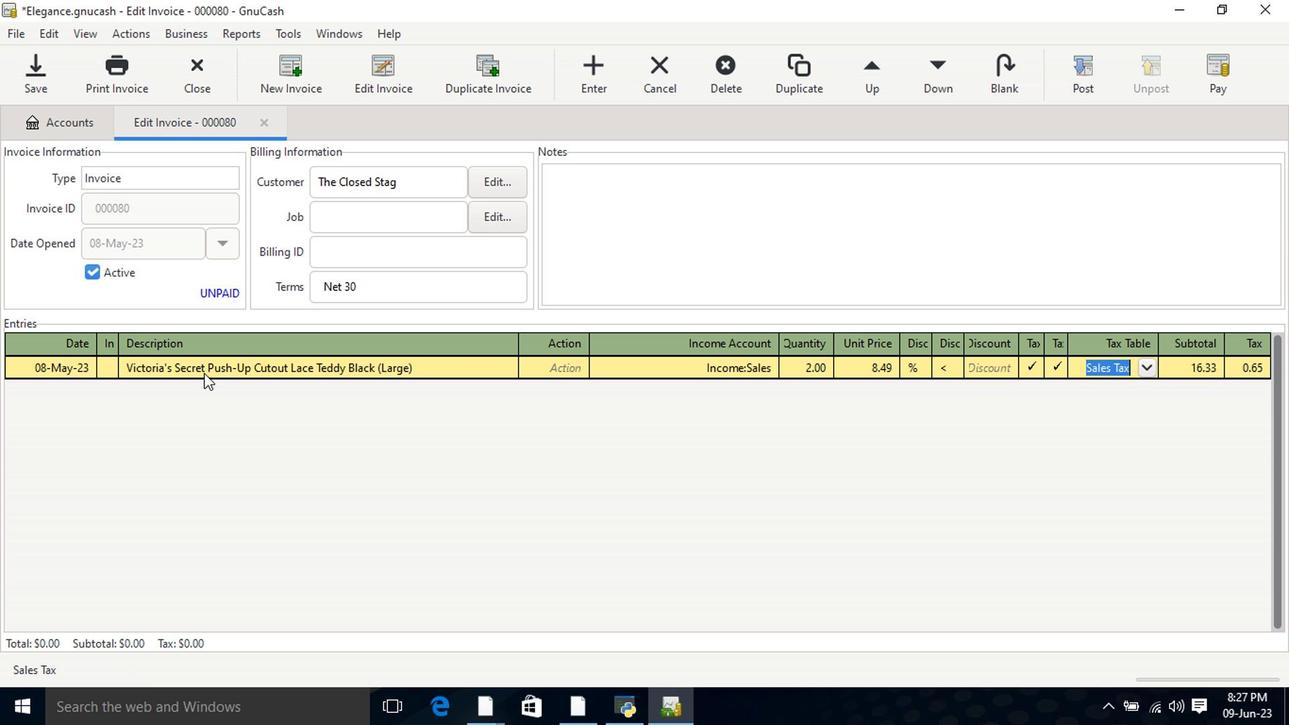 
Action: Mouse moved to (1090, 55)
Screenshot: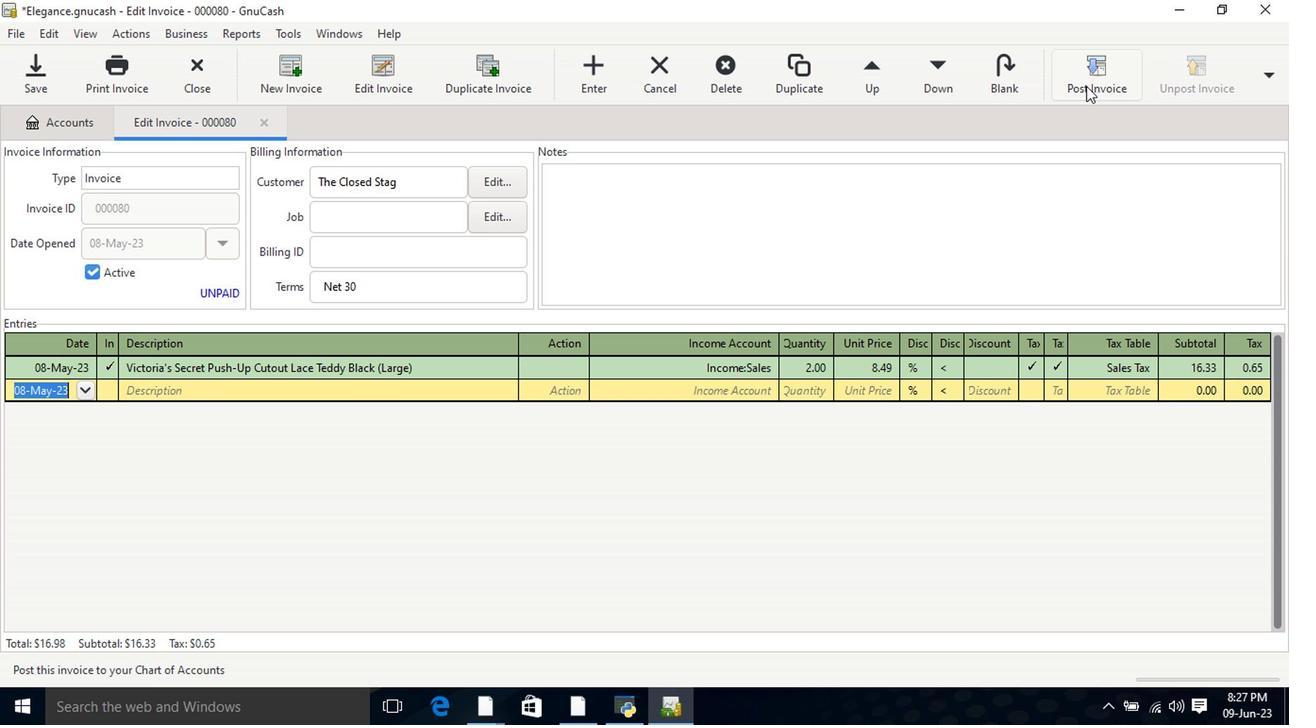 
Action: Mouse pressed left at (1090, 55)
Screenshot: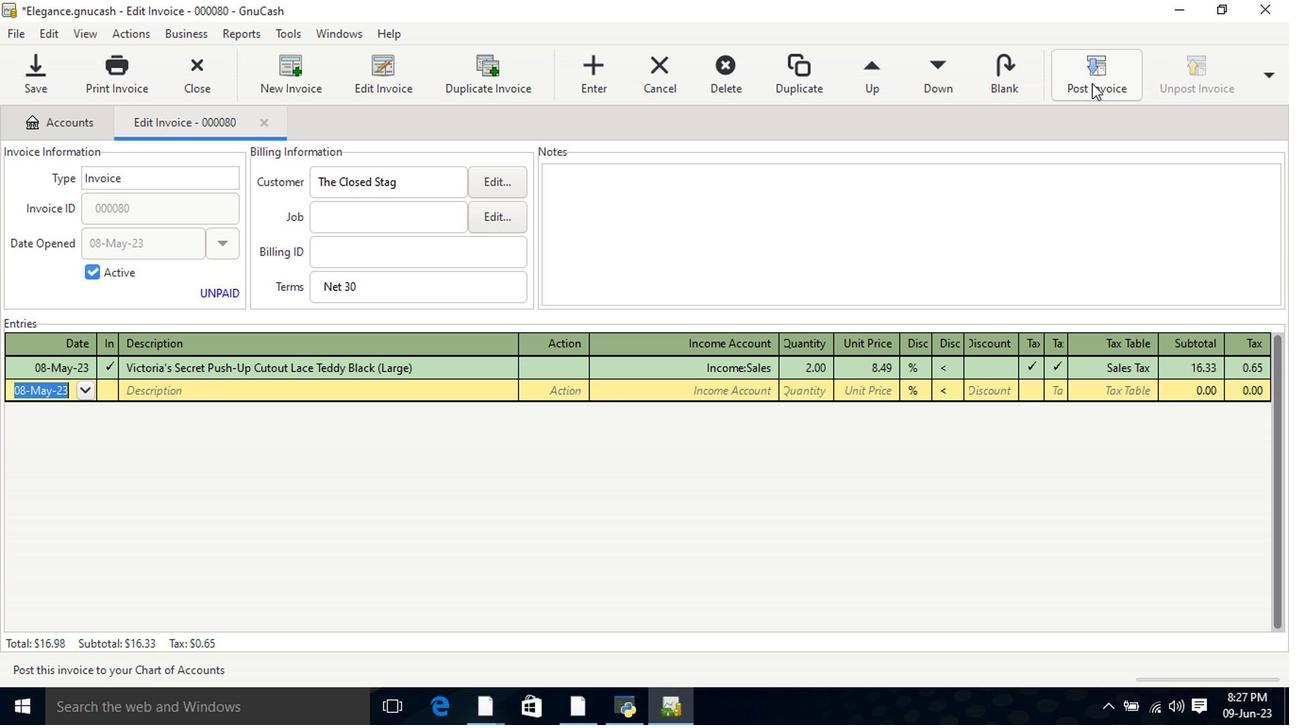 
Action: Mouse moved to (806, 303)
Screenshot: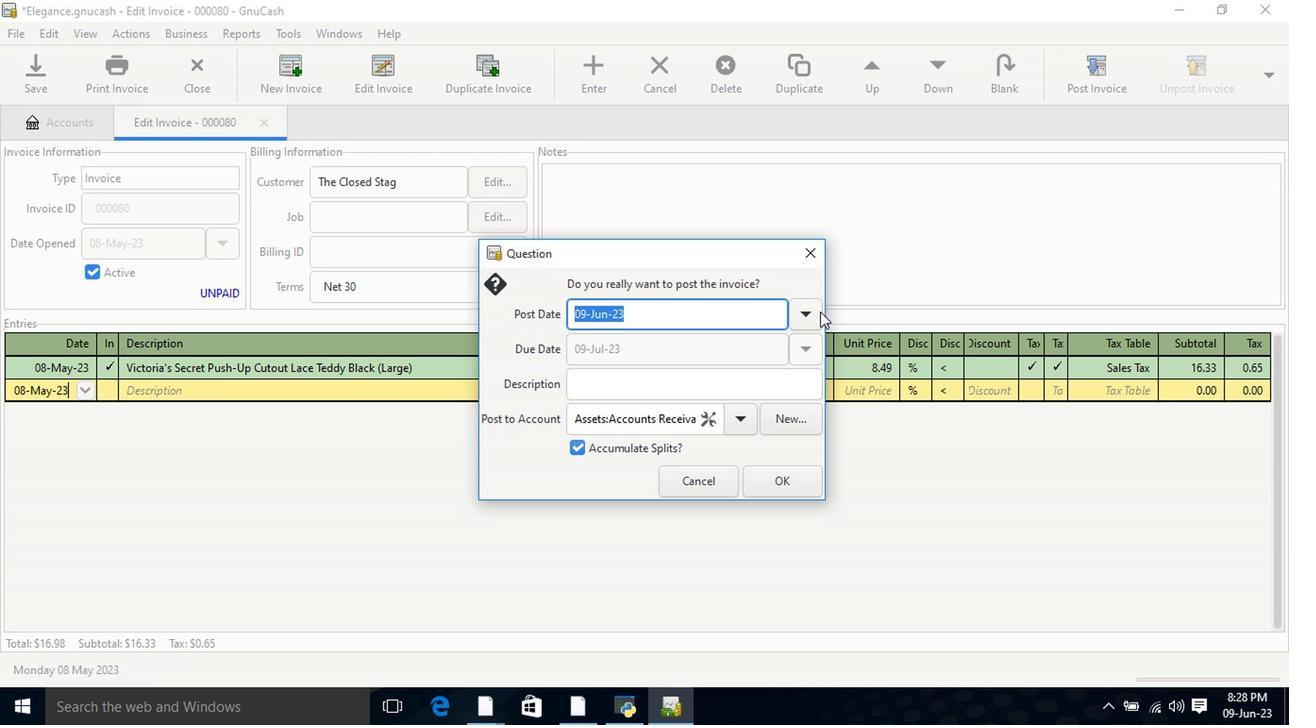 
Action: Mouse pressed left at (806, 303)
Screenshot: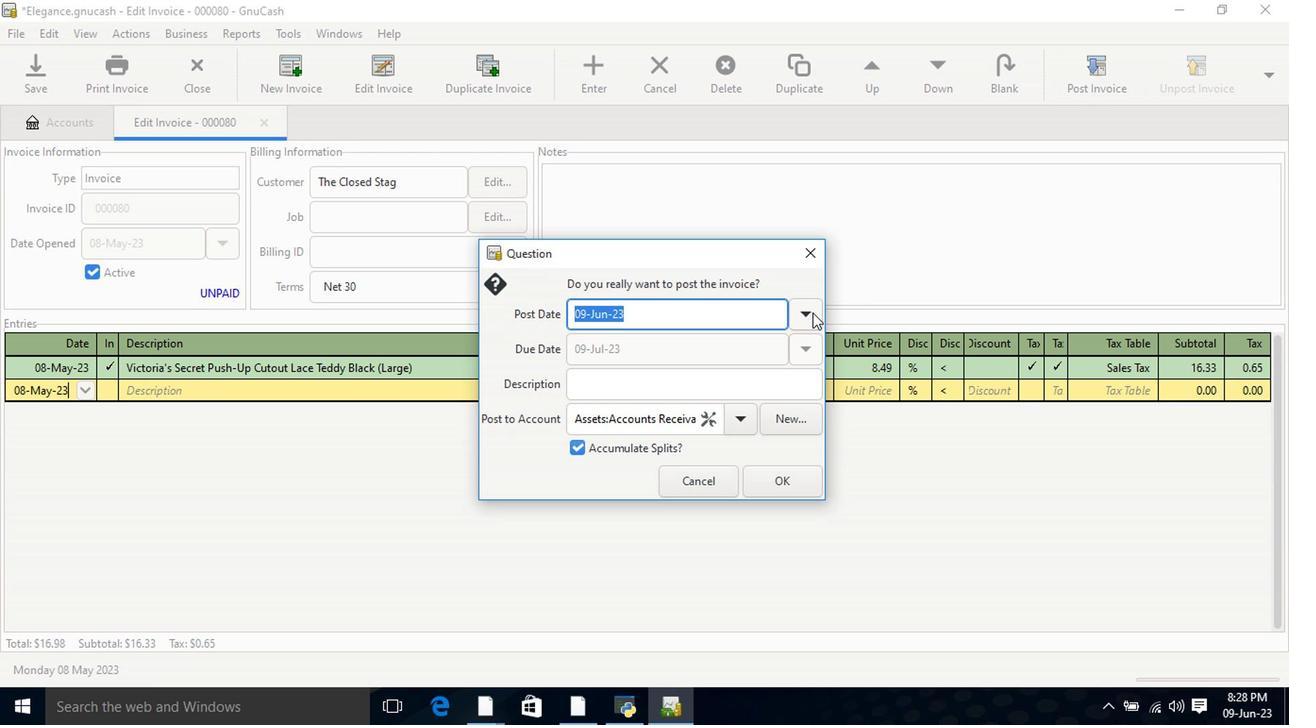 
Action: Mouse moved to (653, 333)
Screenshot: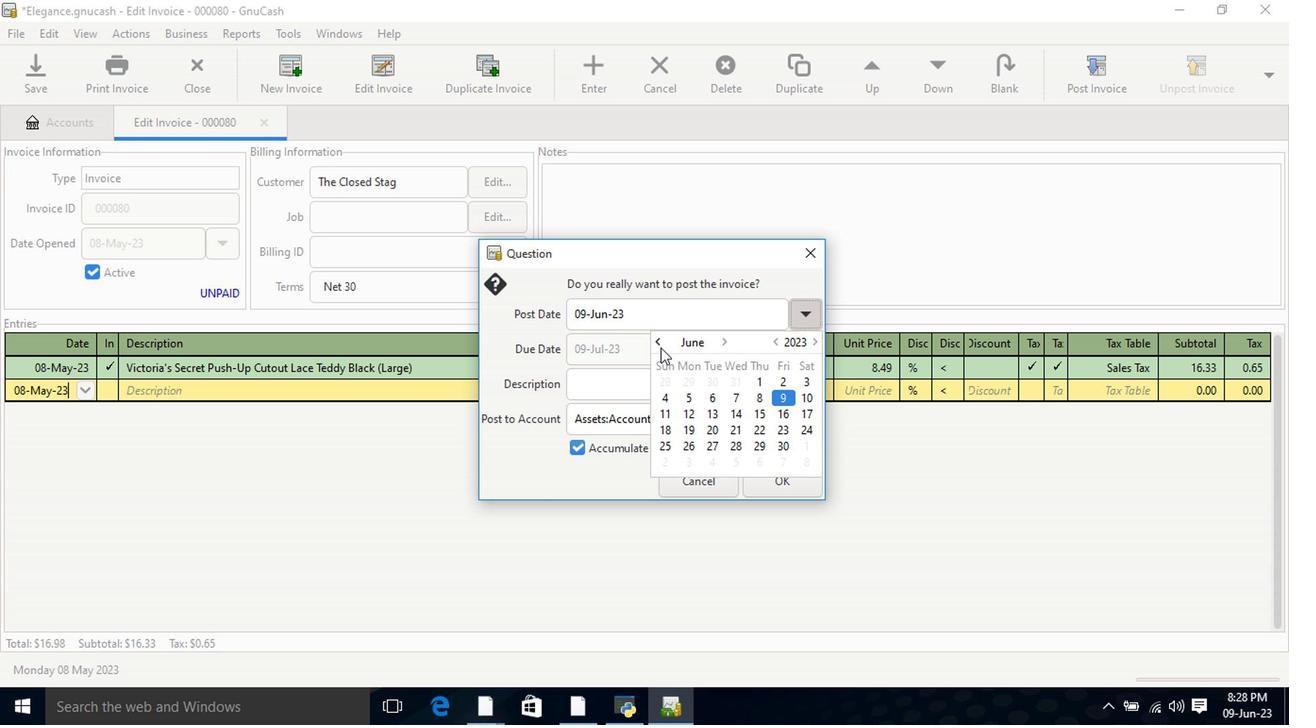 
Action: Mouse pressed left at (653, 333)
Screenshot: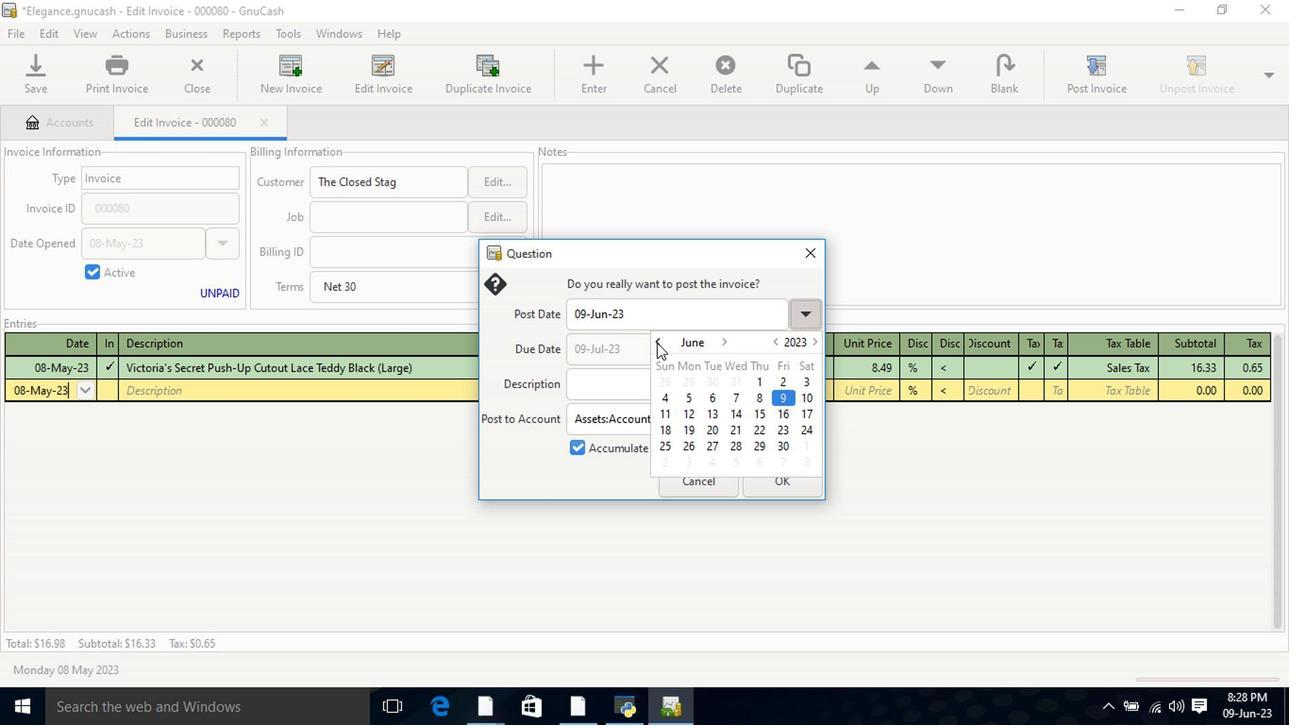 
Action: Mouse moved to (687, 399)
Screenshot: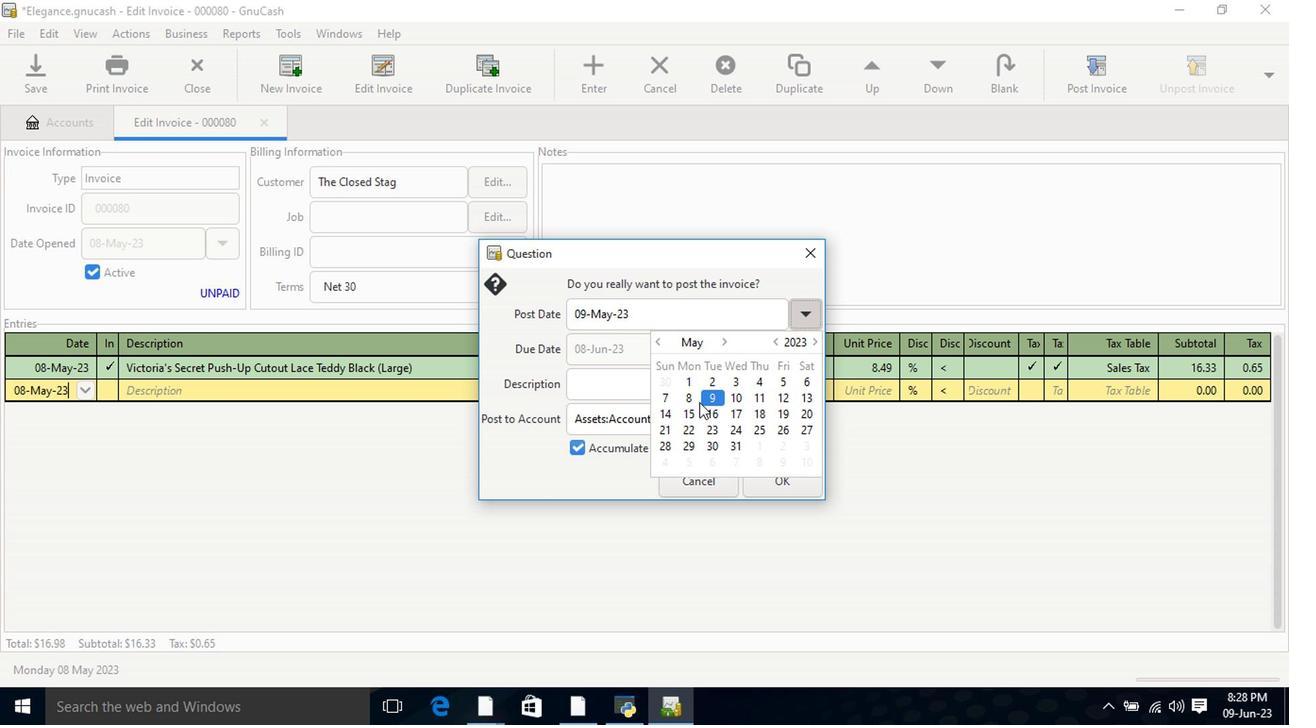 
Action: Mouse pressed left at (687, 399)
Screenshot: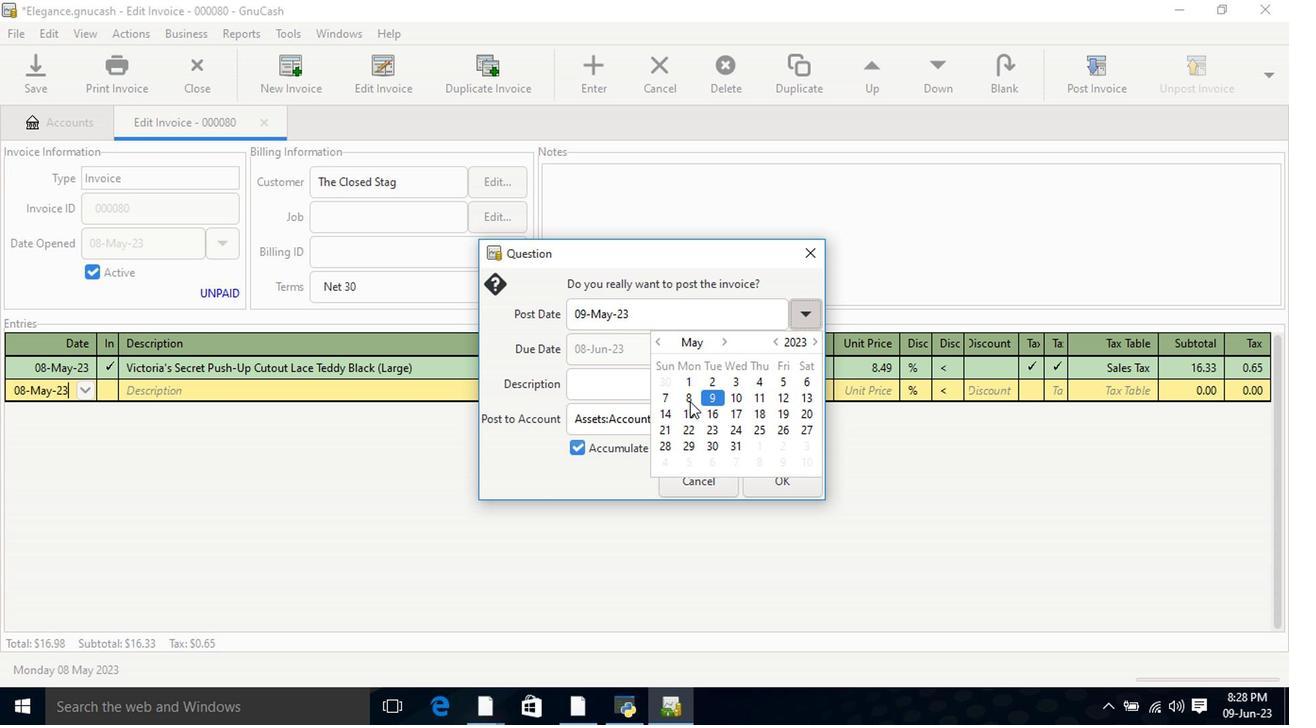 
Action: Mouse pressed left at (687, 399)
Screenshot: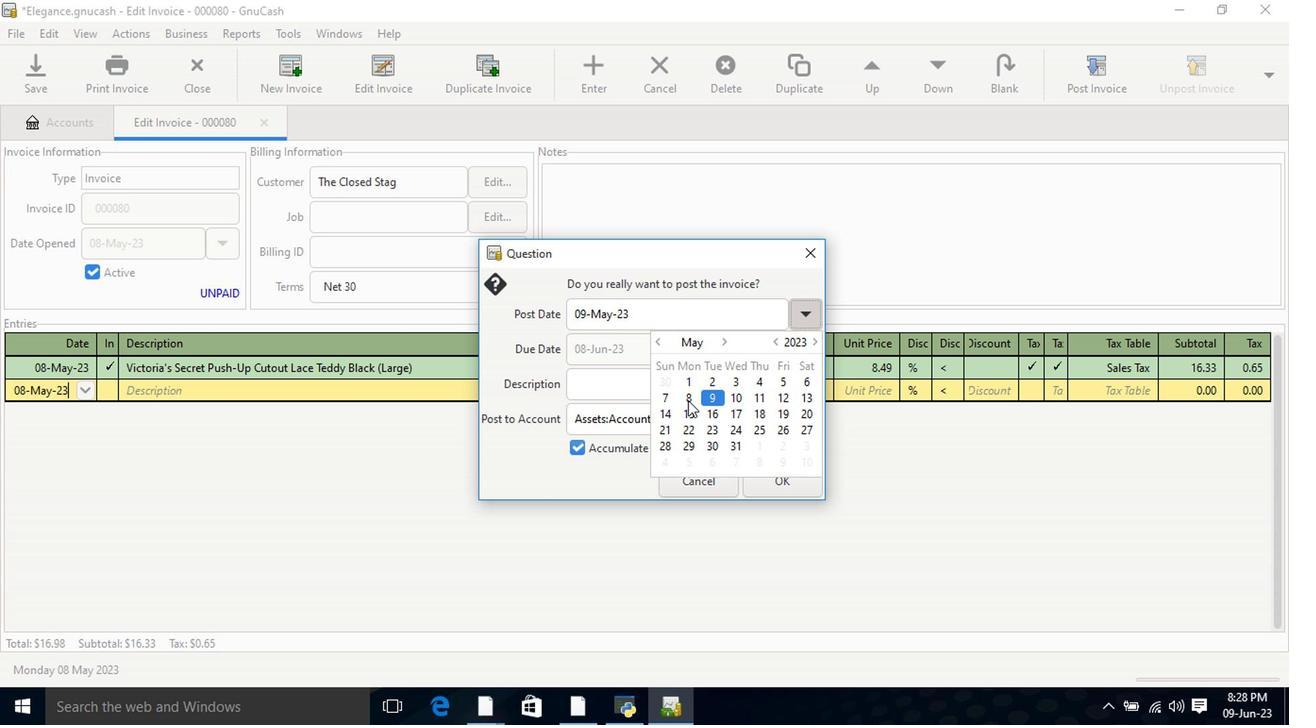 
Action: Mouse moved to (780, 489)
Screenshot: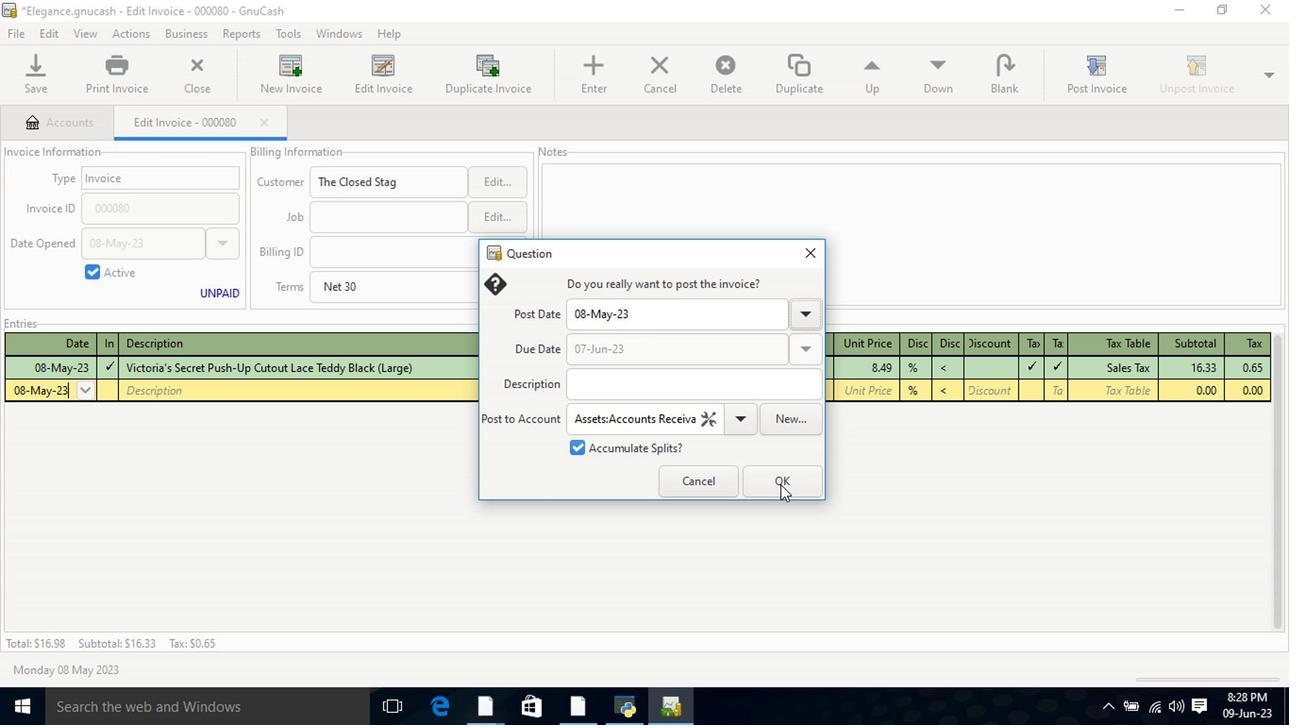 
Action: Mouse pressed left at (780, 489)
Screenshot: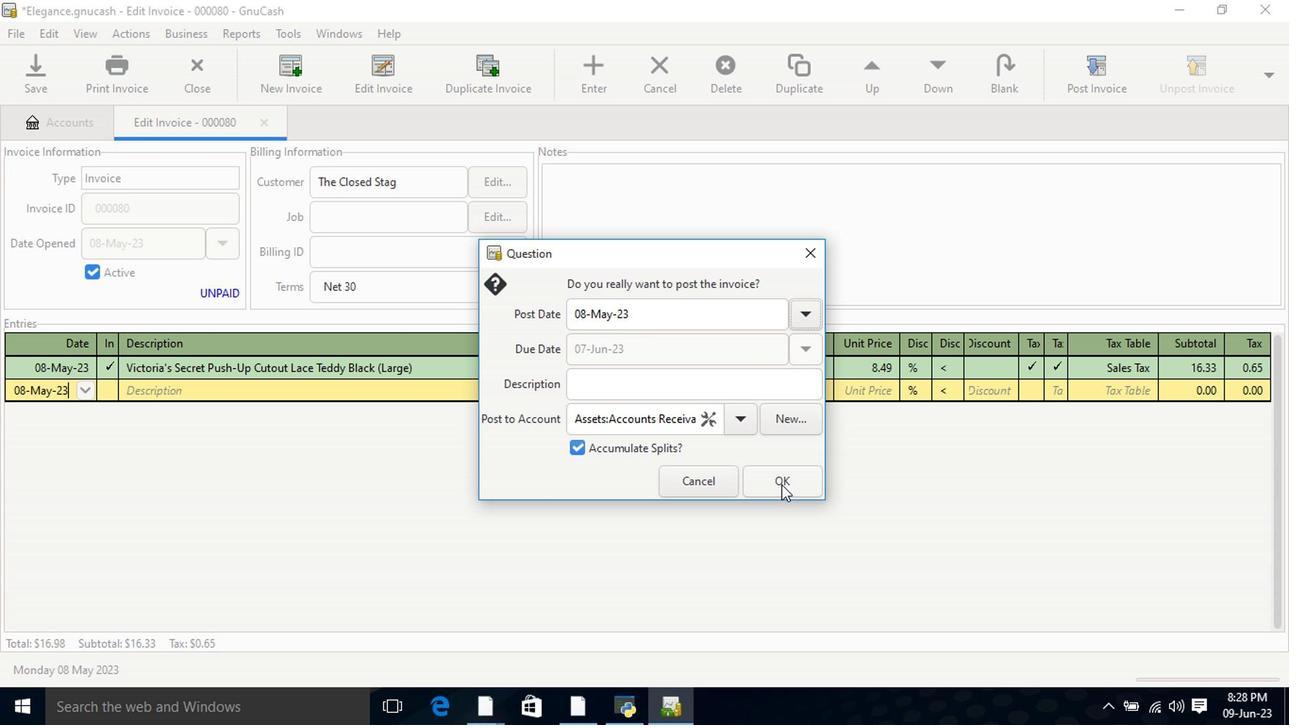 
Action: Mouse moved to (1217, 51)
Screenshot: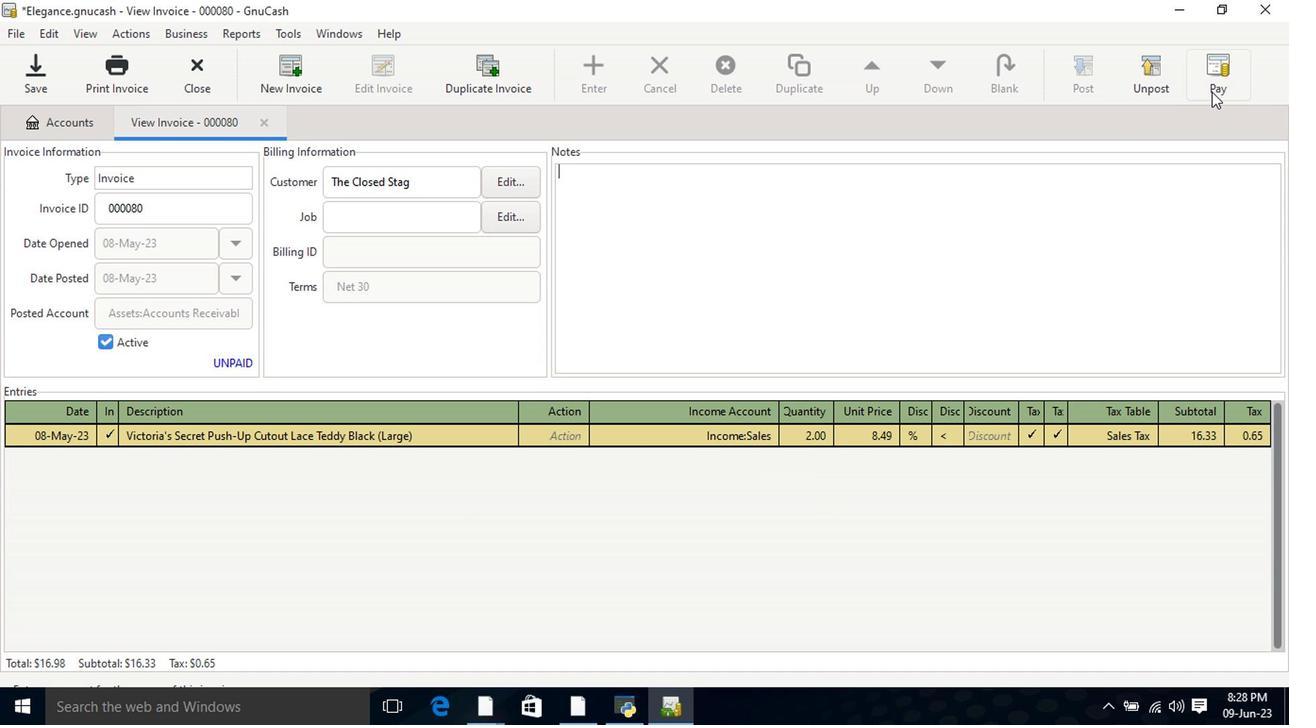 
Action: Mouse pressed left at (1217, 51)
Screenshot: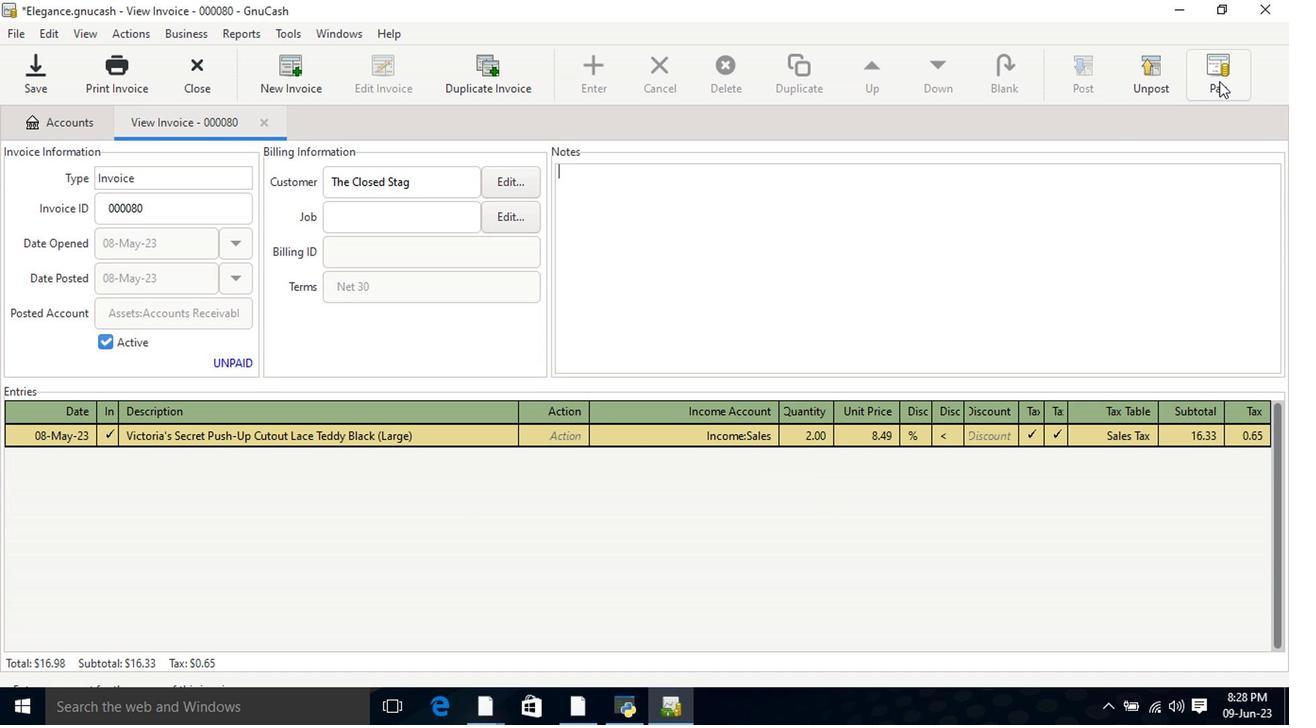 
Action: Mouse moved to (582, 362)
Screenshot: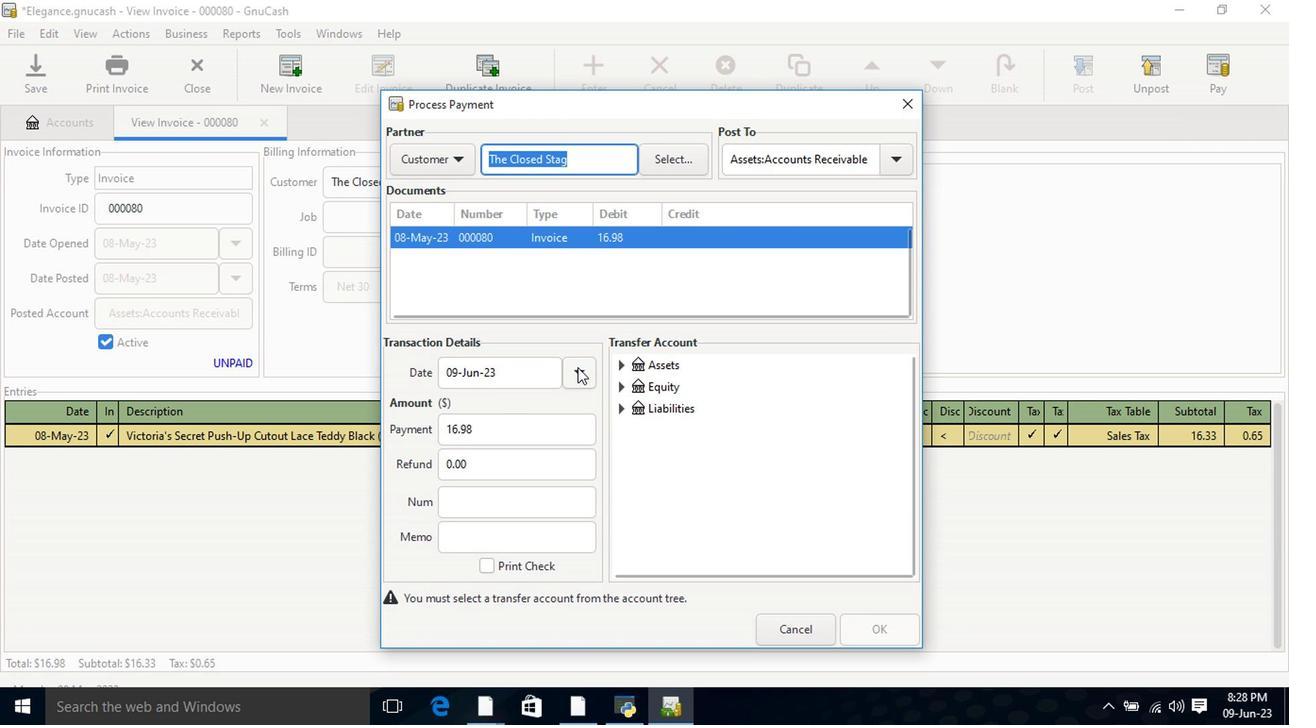 
Action: Mouse pressed left at (582, 362)
Screenshot: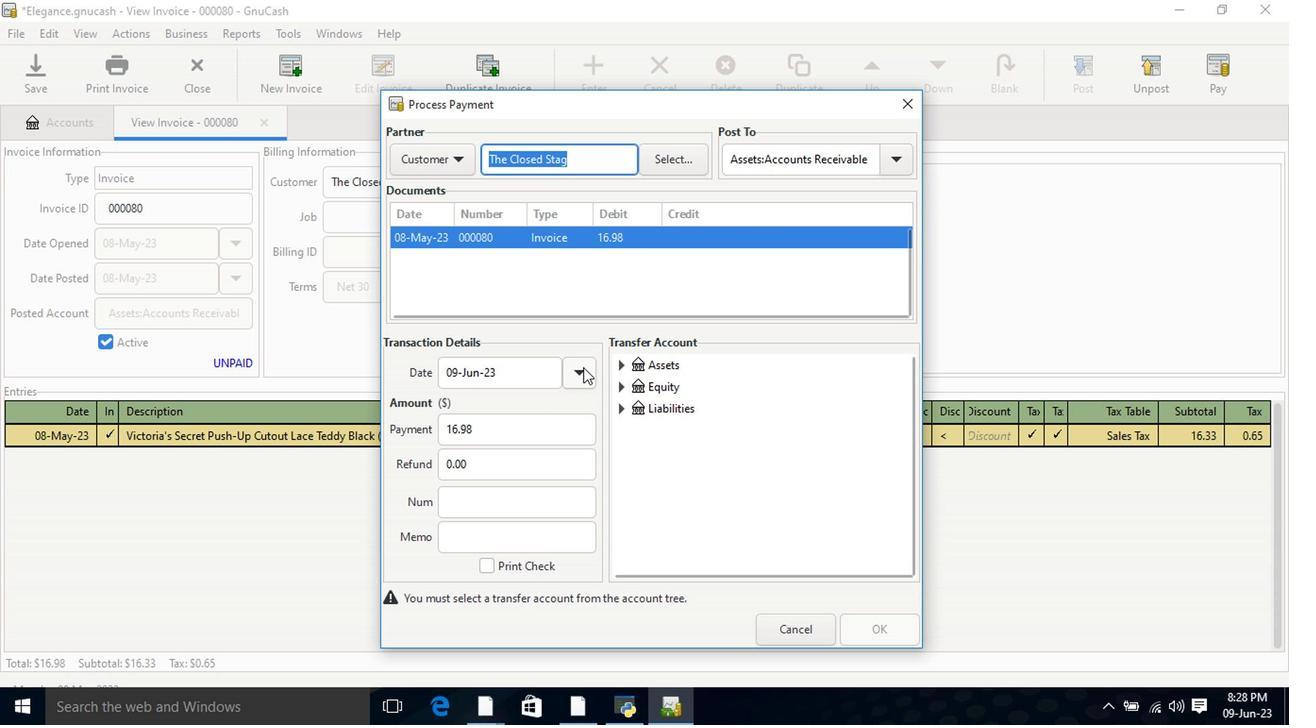 
Action: Mouse moved to (489, 458)
Screenshot: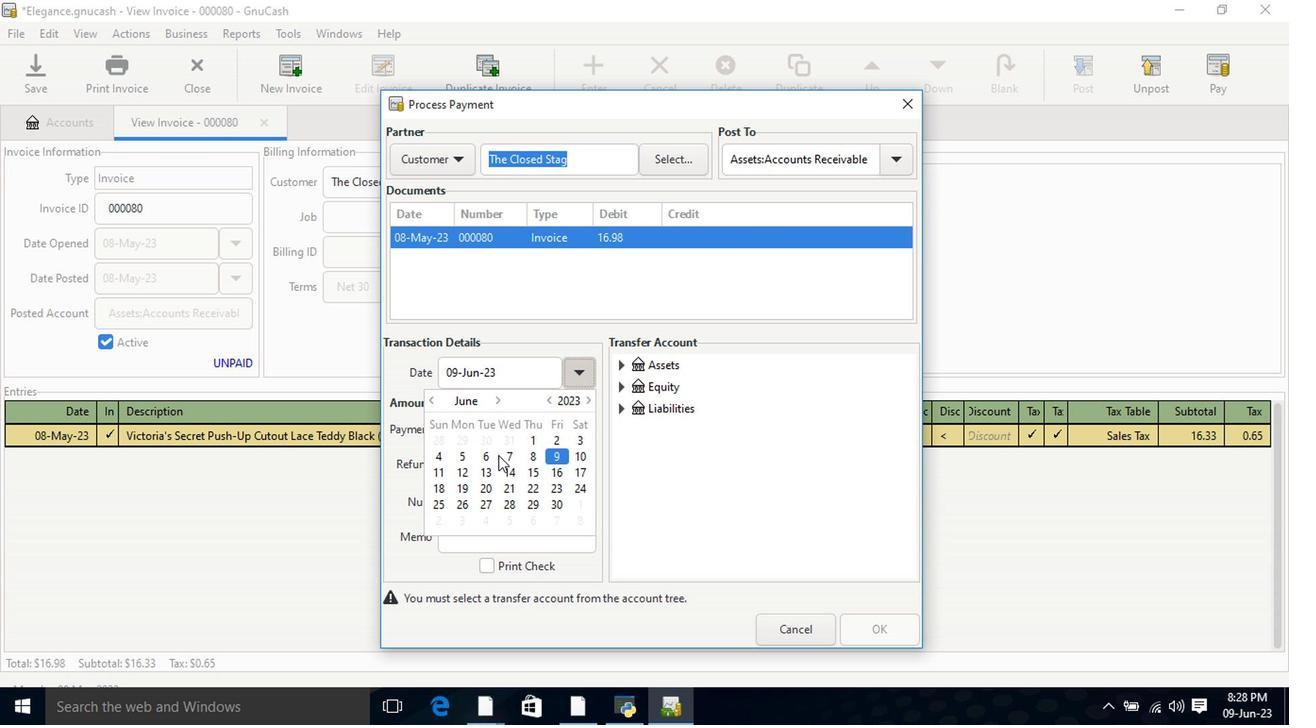 
Action: Mouse pressed left at (489, 458)
Screenshot: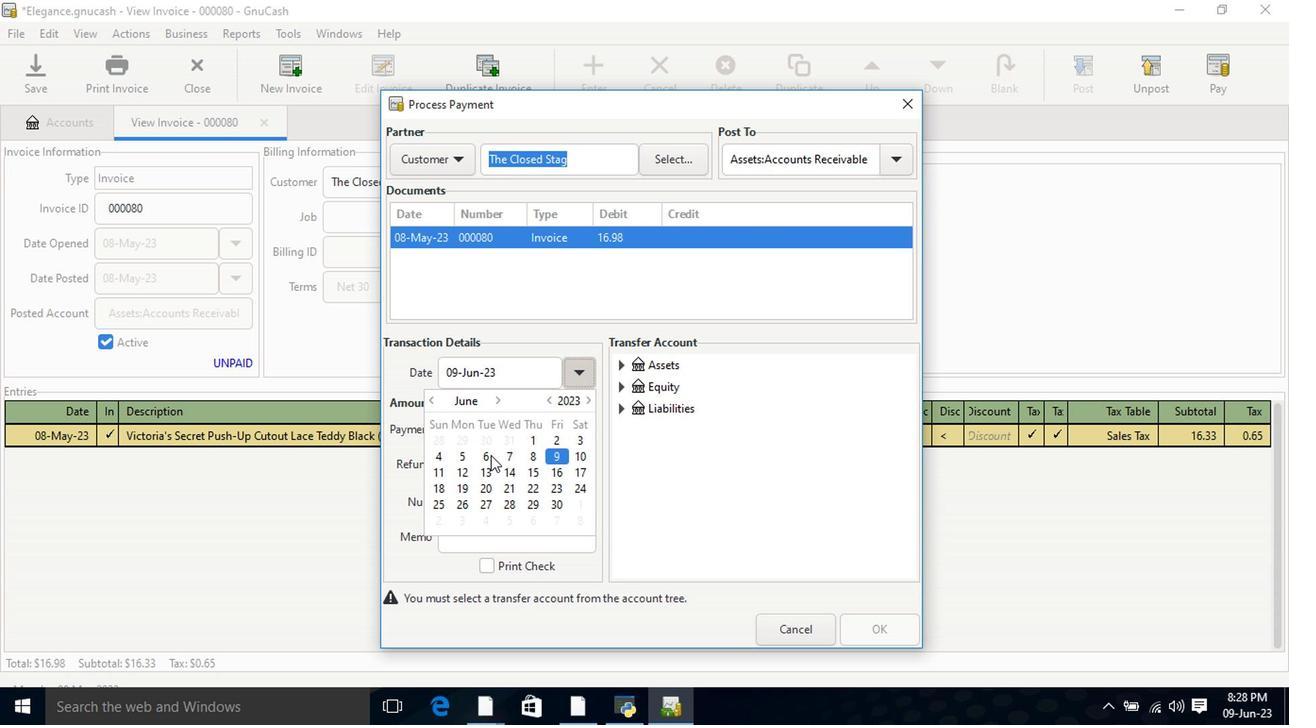 
Action: Mouse pressed left at (489, 458)
Screenshot: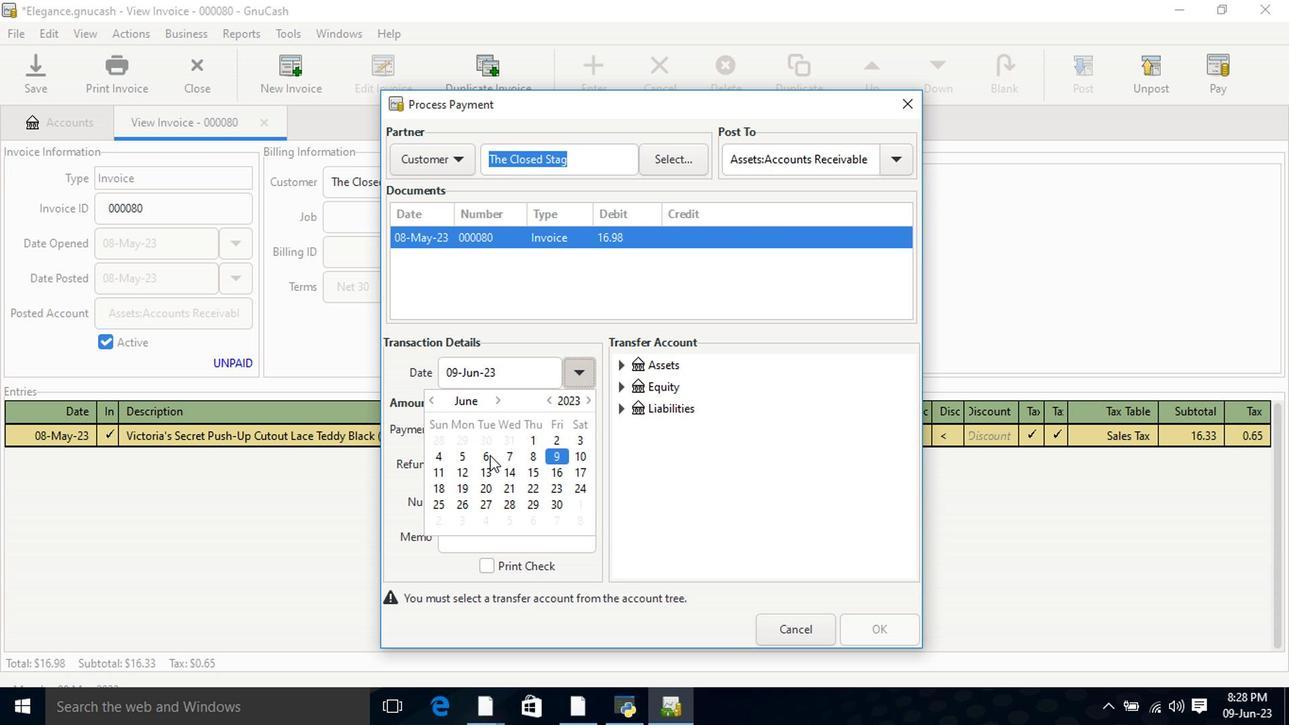 
Action: Mouse moved to (624, 356)
Screenshot: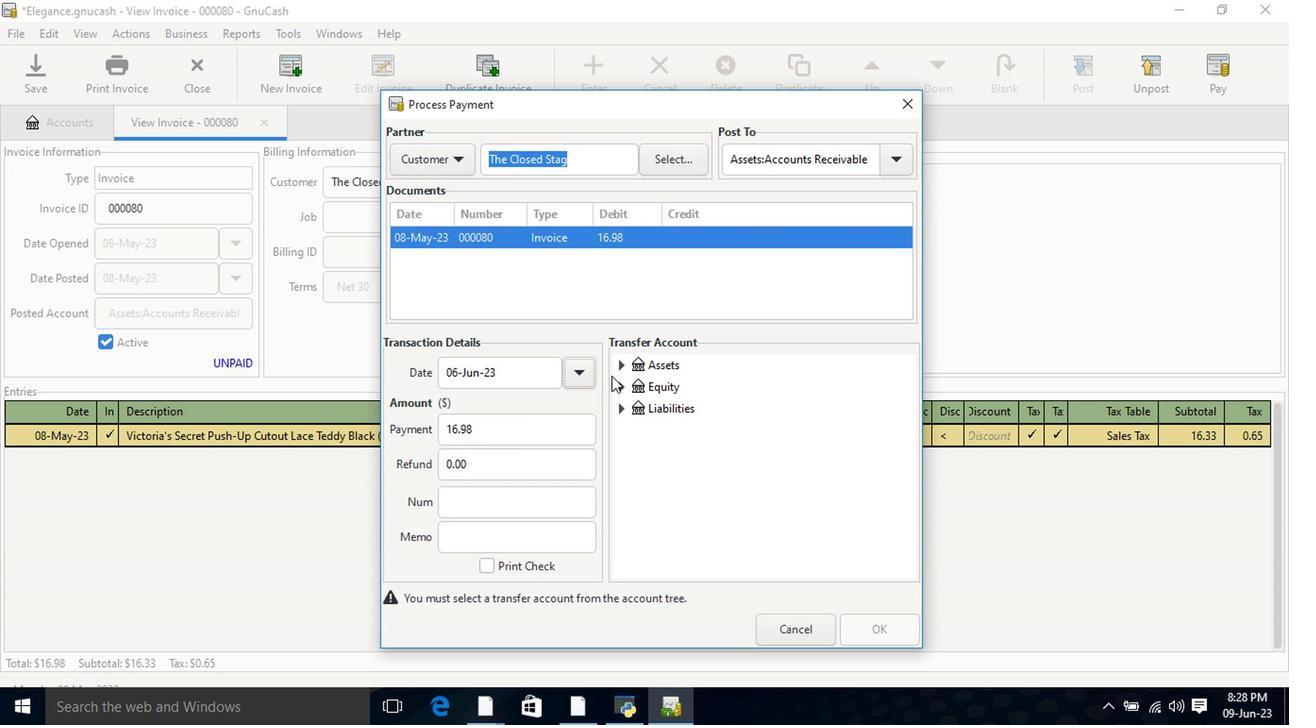 
Action: Mouse pressed left at (624, 356)
Screenshot: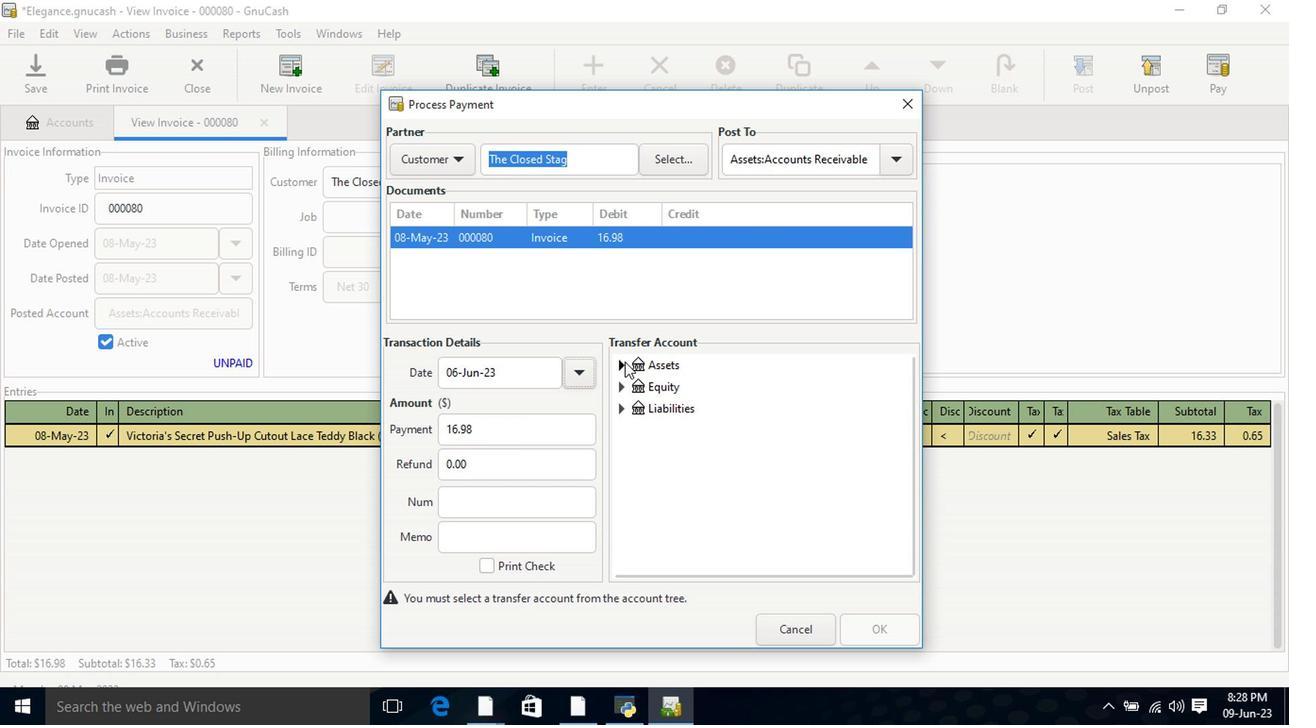 
Action: Mouse moved to (637, 386)
Screenshot: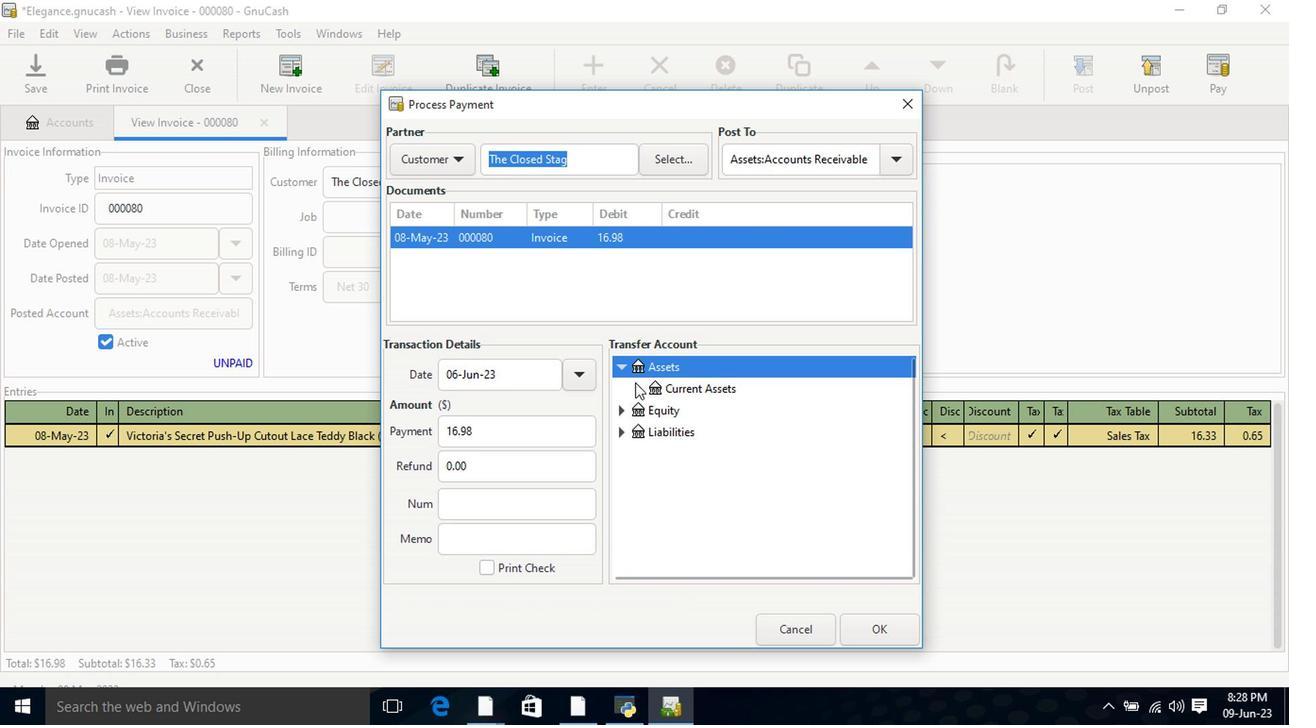 
Action: Mouse pressed left at (637, 386)
Screenshot: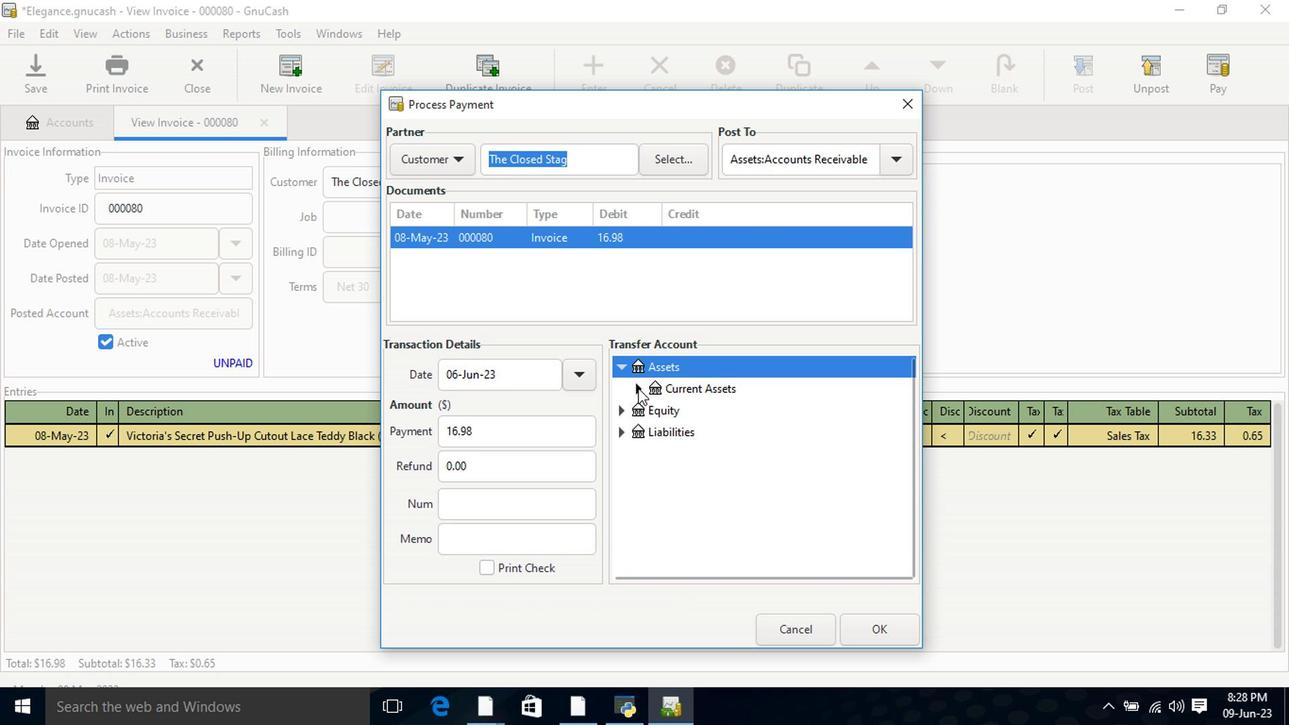 
Action: Mouse moved to (681, 409)
Screenshot: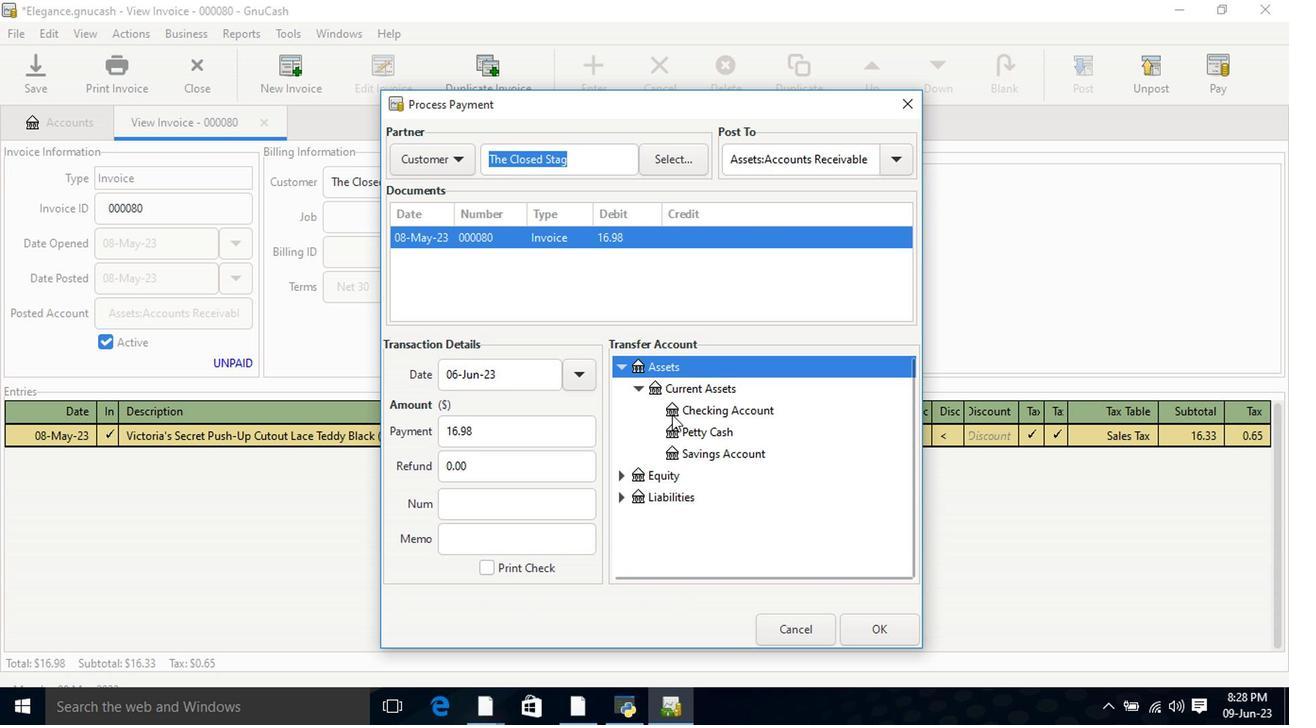 
Action: Mouse pressed left at (681, 409)
Screenshot: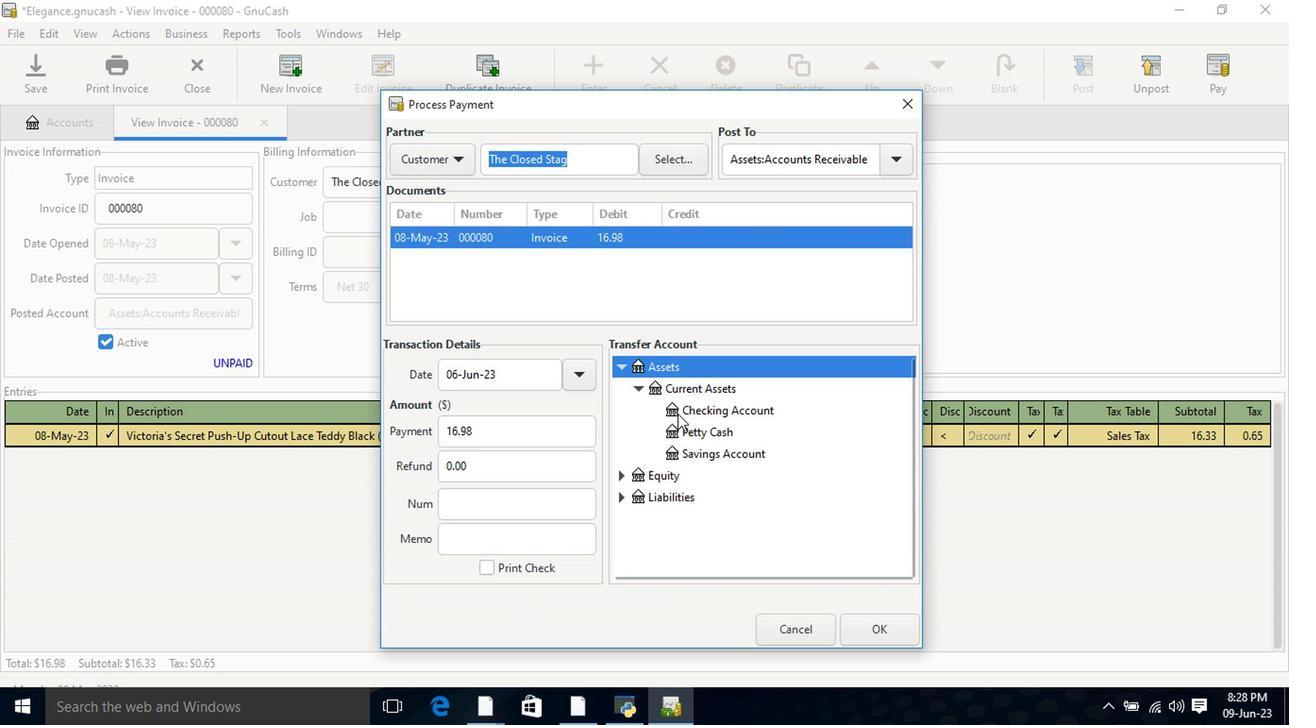 
Action: Mouse moved to (862, 644)
Screenshot: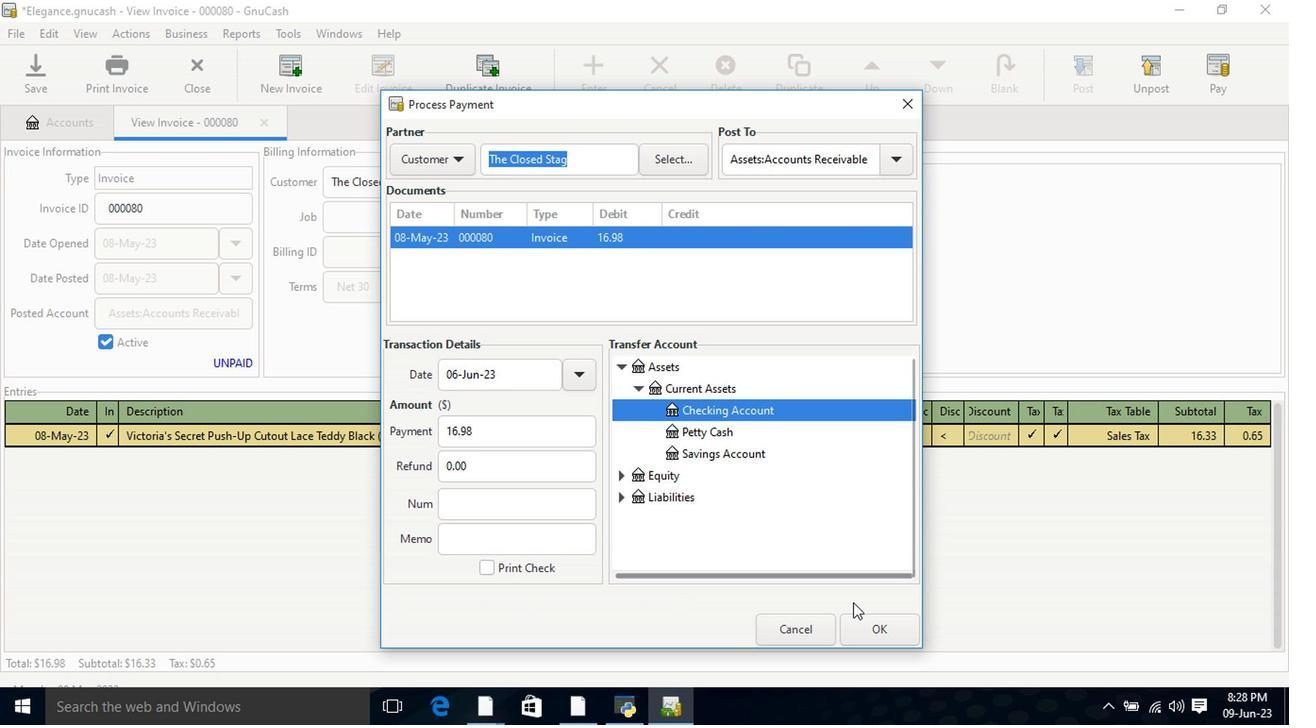 
Action: Mouse pressed left at (862, 644)
Screenshot: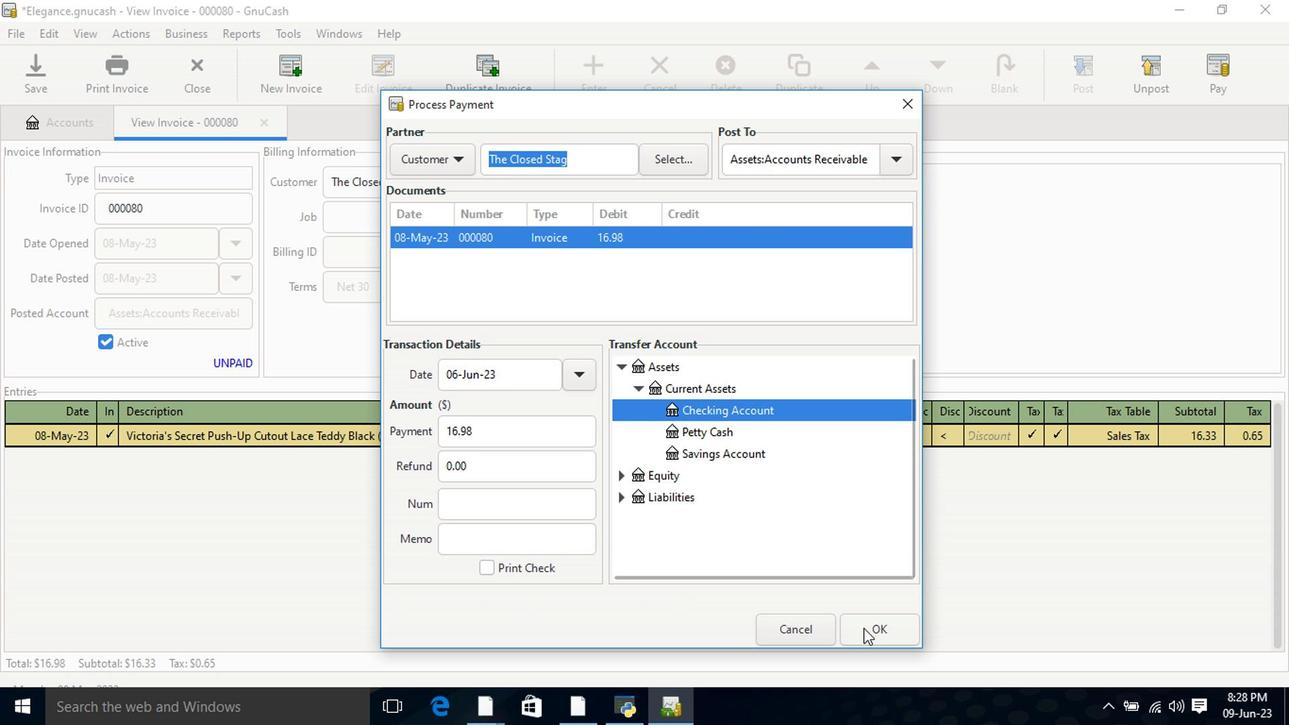 
Action: Mouse moved to (121, 32)
Screenshot: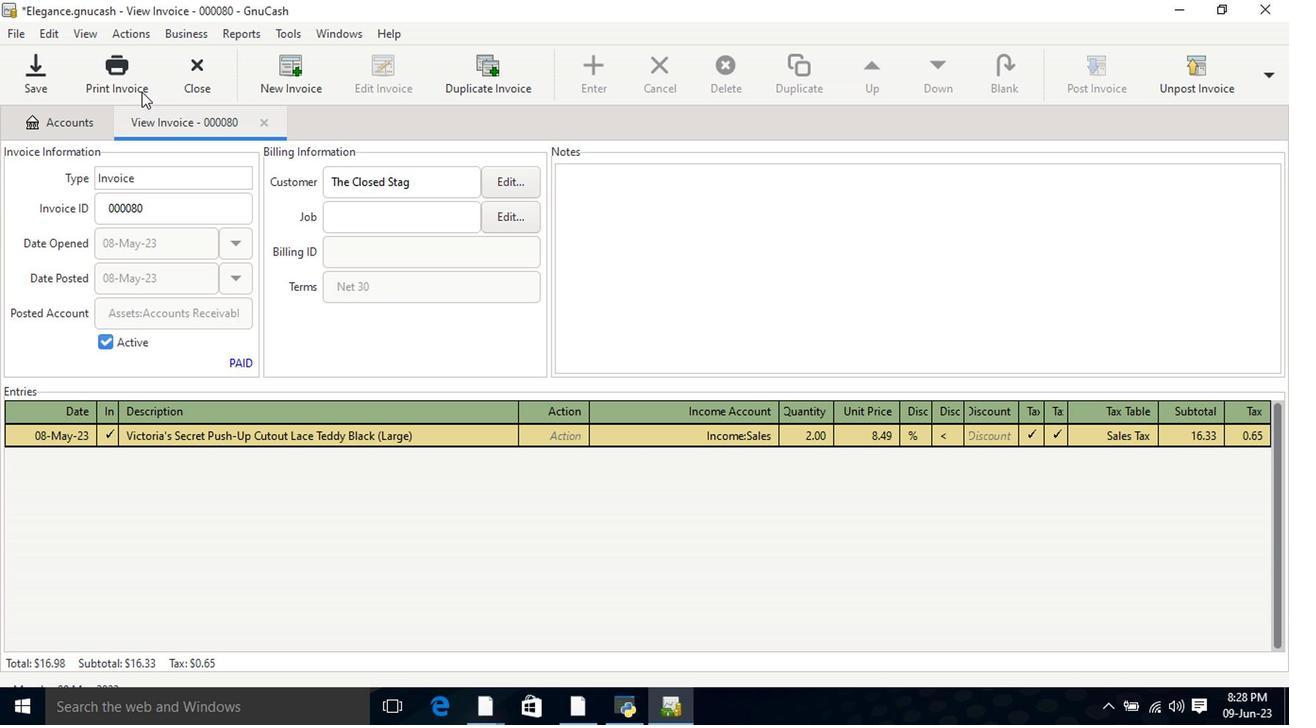 
Action: Mouse pressed left at (121, 32)
Screenshot: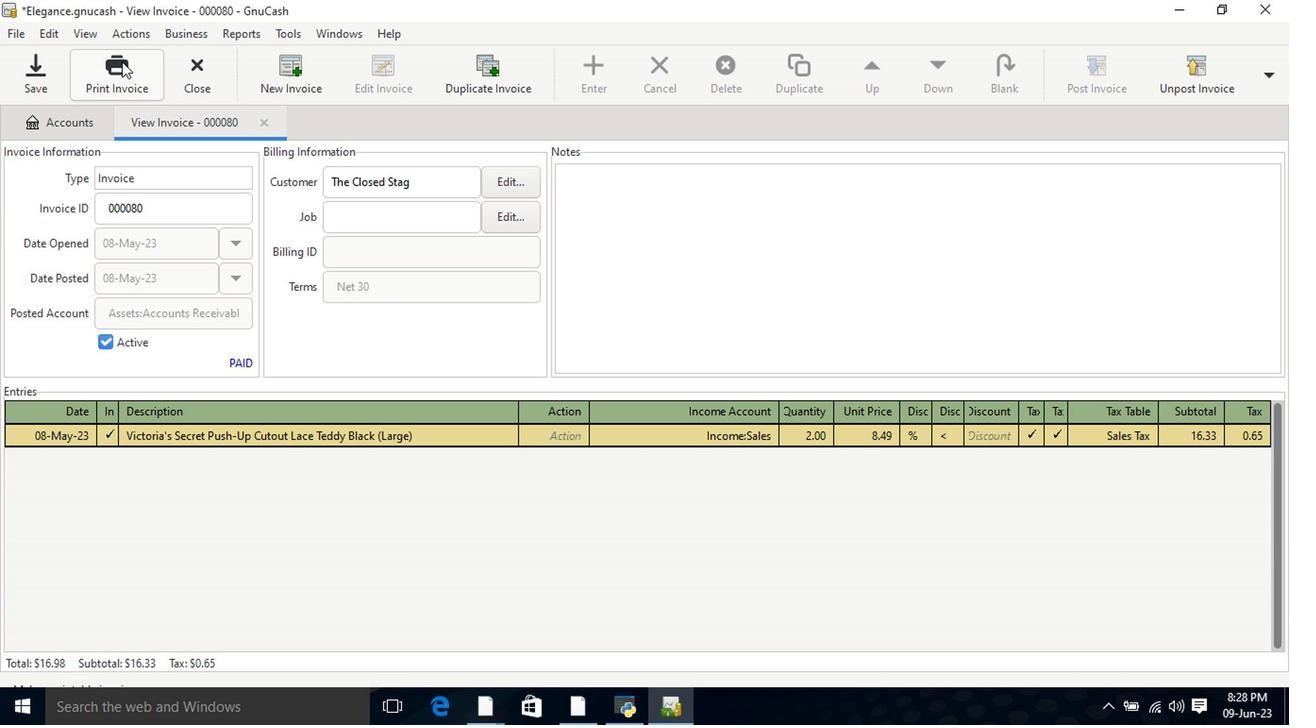 
Action: Mouse moved to (806, 49)
Screenshot: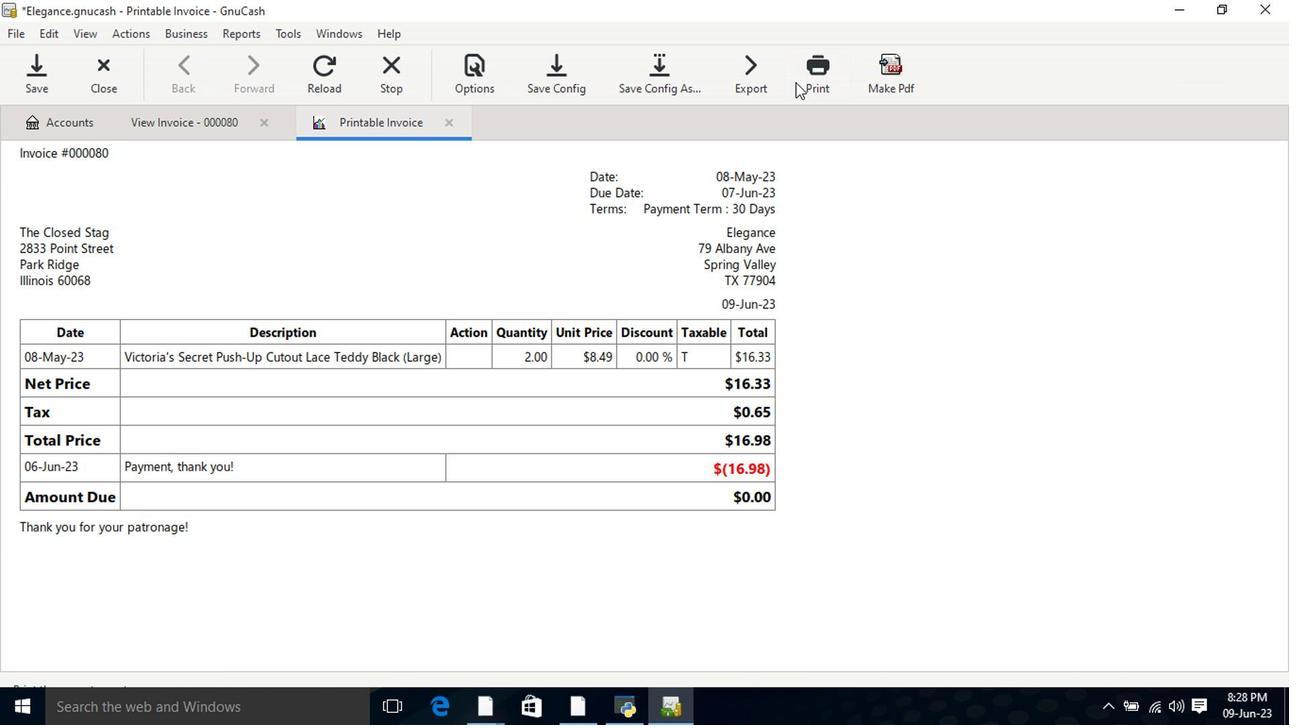 
Action: Mouse pressed left at (806, 49)
Screenshot: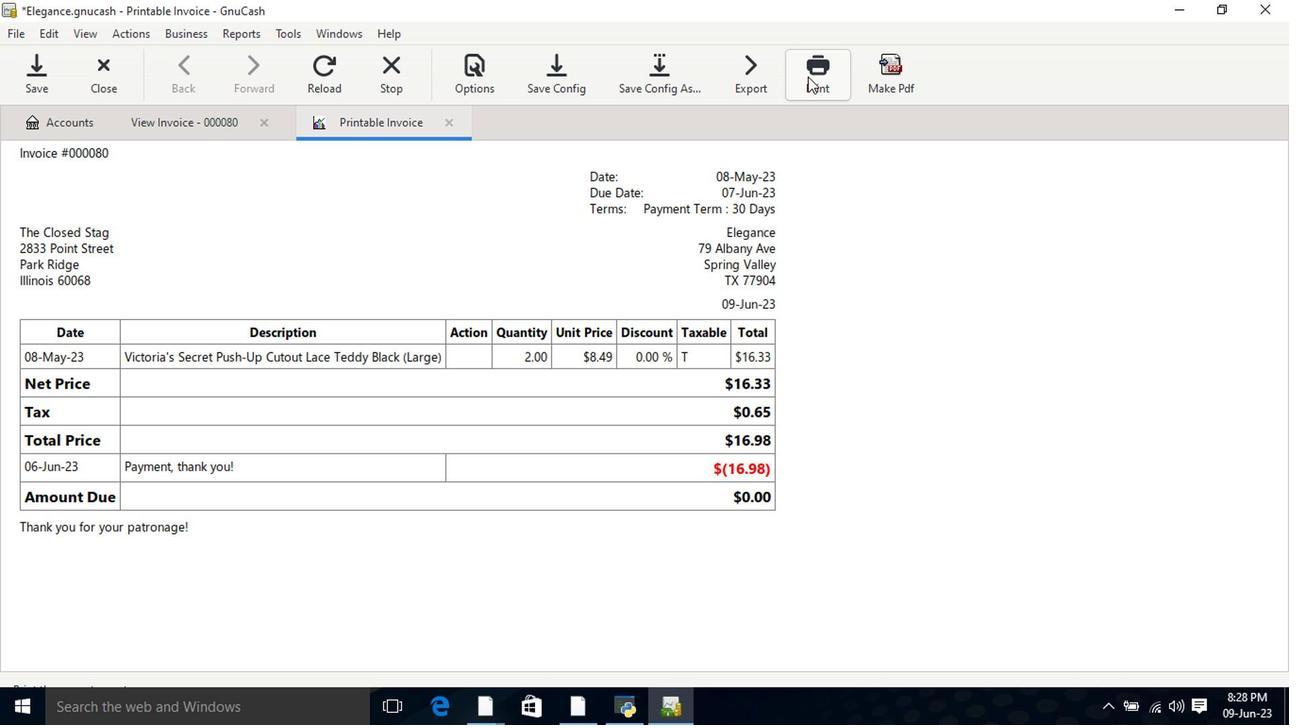 
Action: Mouse moved to (235, 379)
Screenshot: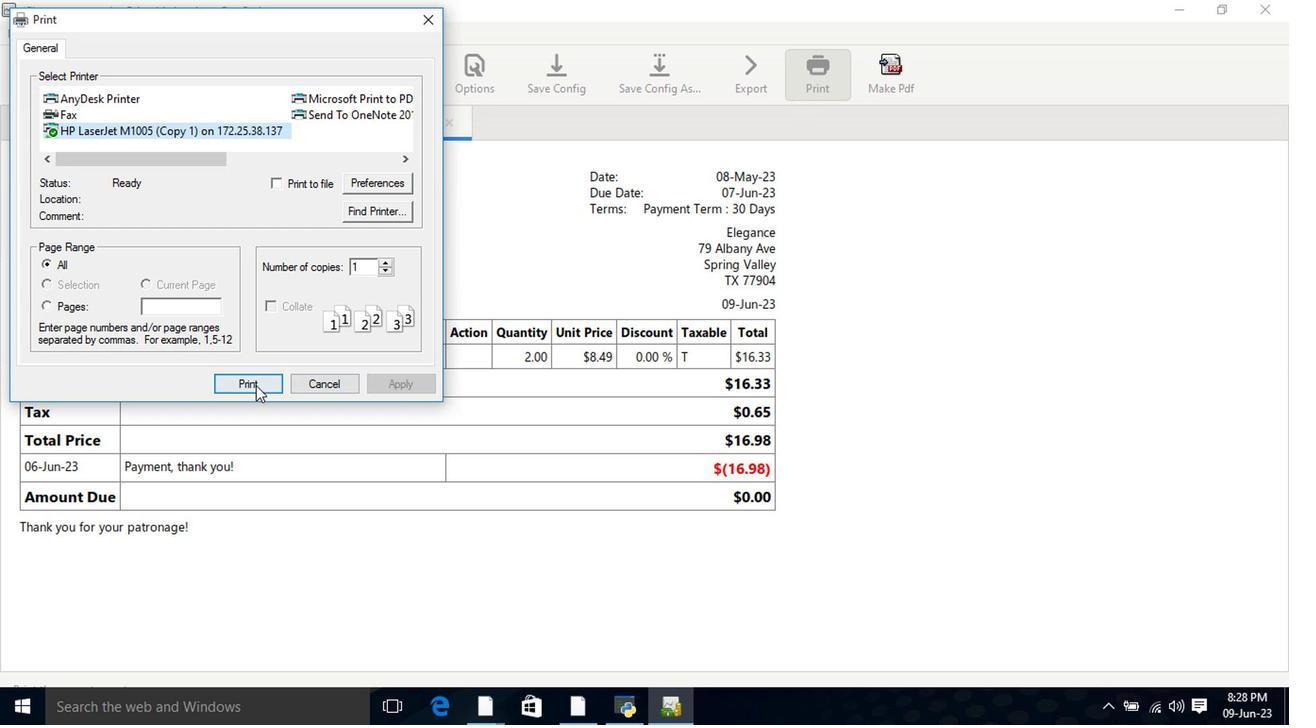 
Action: Mouse pressed left at (235, 379)
Screenshot: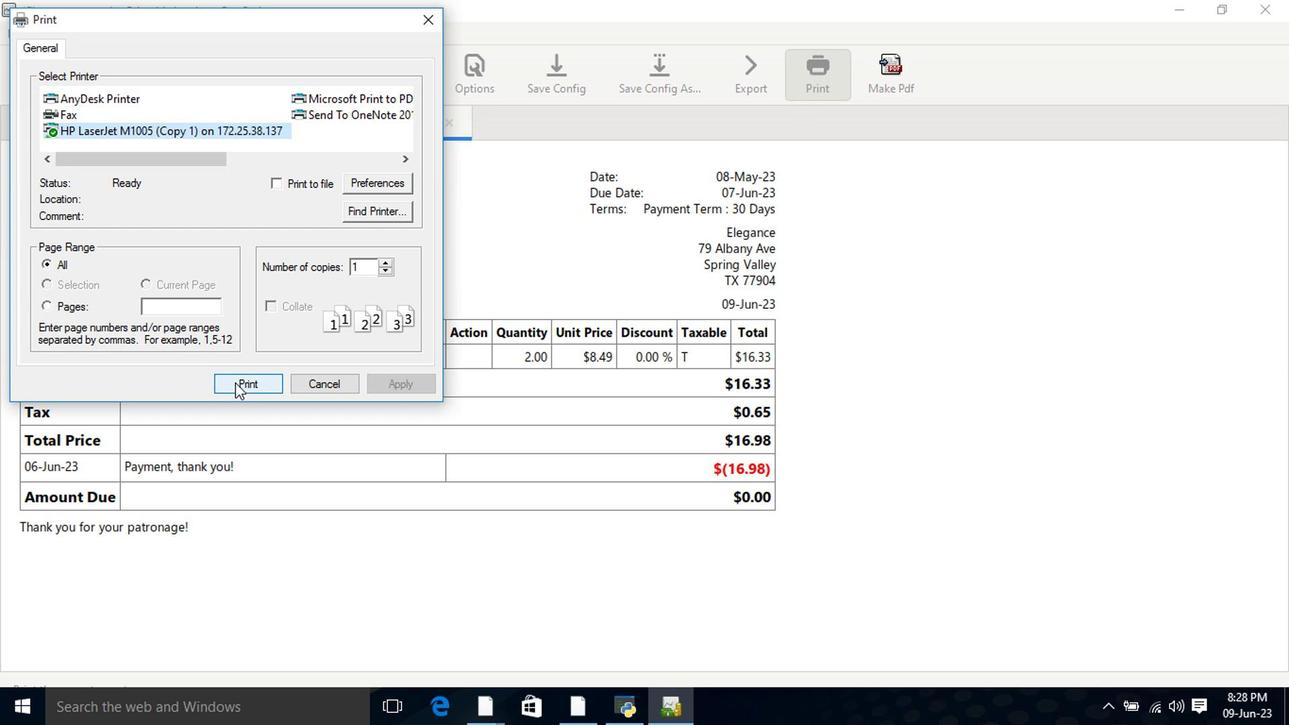 
Action: Mouse moved to (553, 485)
Screenshot: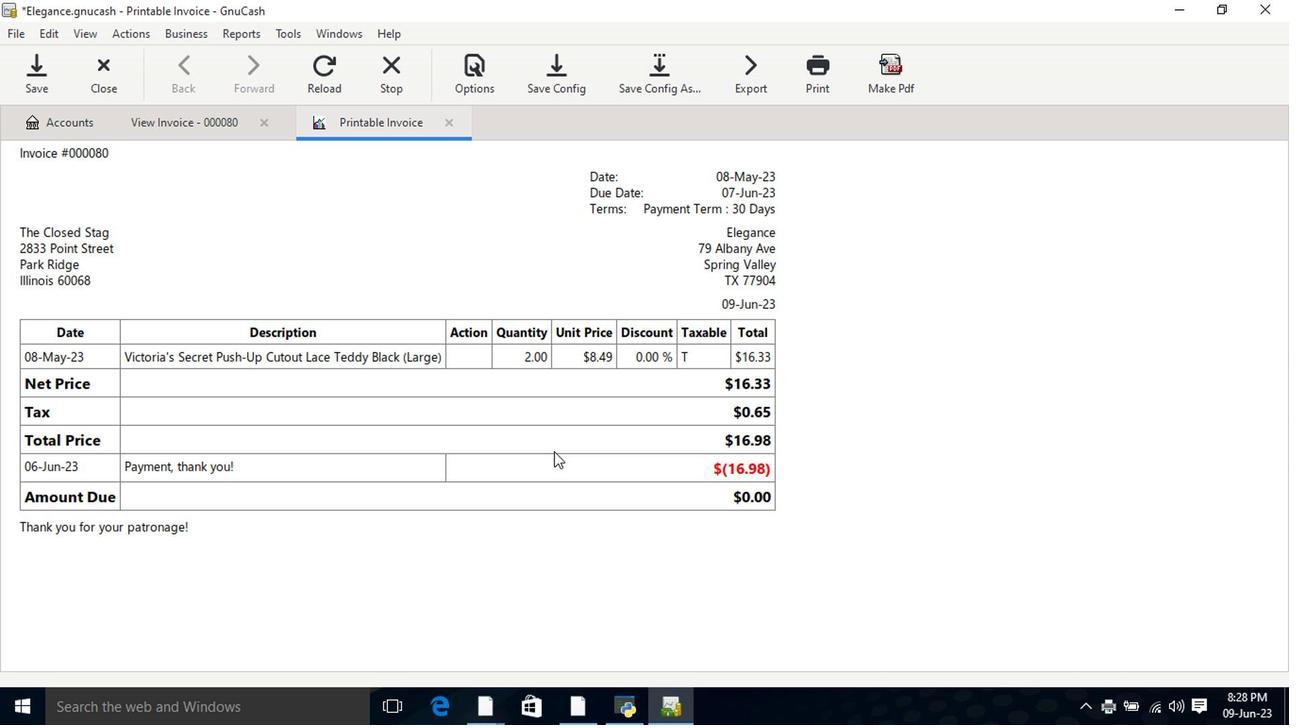 
